 Task: Open Card Event Coordination Review in Board Social Media Advertising Analytics to Workspace Health and Safety and add a team member Softage.2@softage.net, a label Orange, a checklist Cybersecurity, an attachment from your computer, a color Orange and finally, add a card description 'Plan and execute company team-building retreat with a focus on personal growth and self-awareness' and a comment 'We should approach this task with a sense of humility and a willingness to seek feedback and guidance from others.'. Add a start date 'Jan 02, 1900' with a due date 'Jan 02, 1900'
Action: Mouse moved to (209, 147)
Screenshot: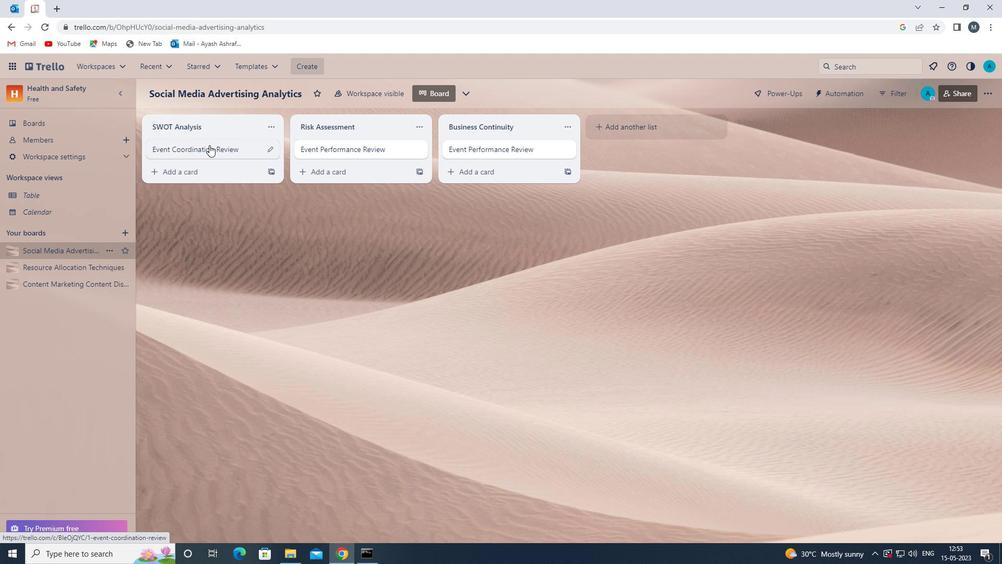 
Action: Mouse pressed left at (209, 147)
Screenshot: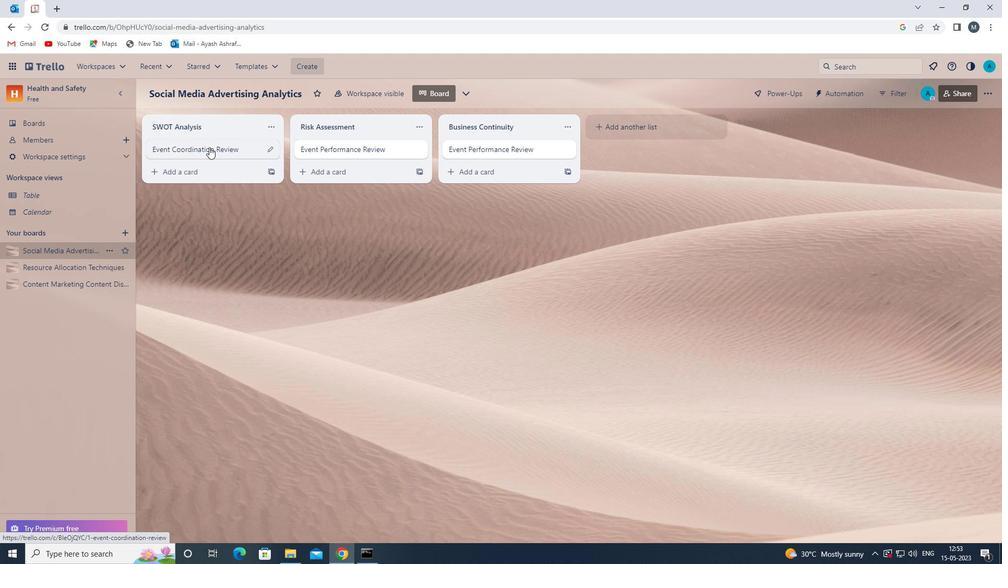 
Action: Mouse moved to (631, 170)
Screenshot: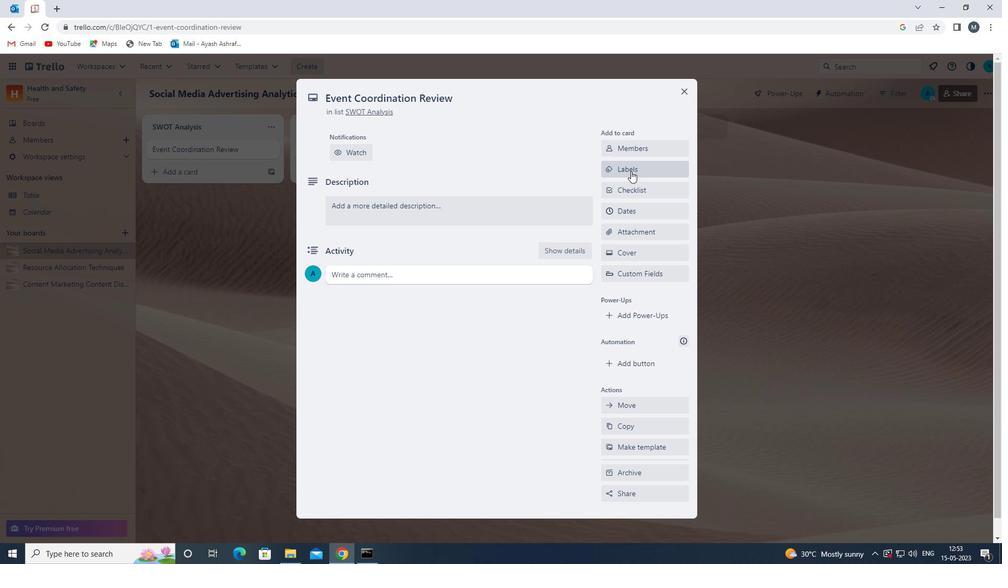 
Action: Mouse pressed left at (631, 170)
Screenshot: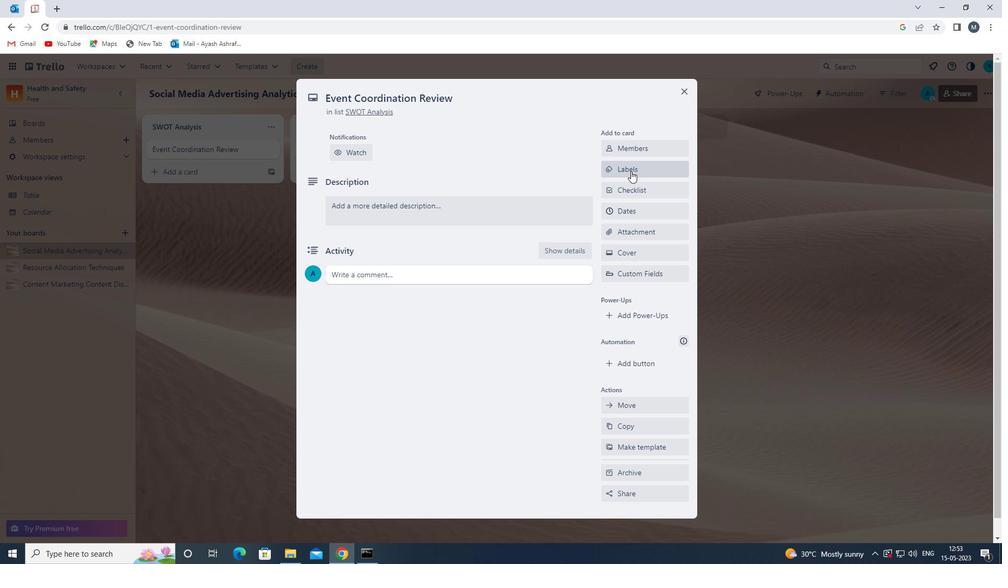
Action: Mouse moved to (749, 190)
Screenshot: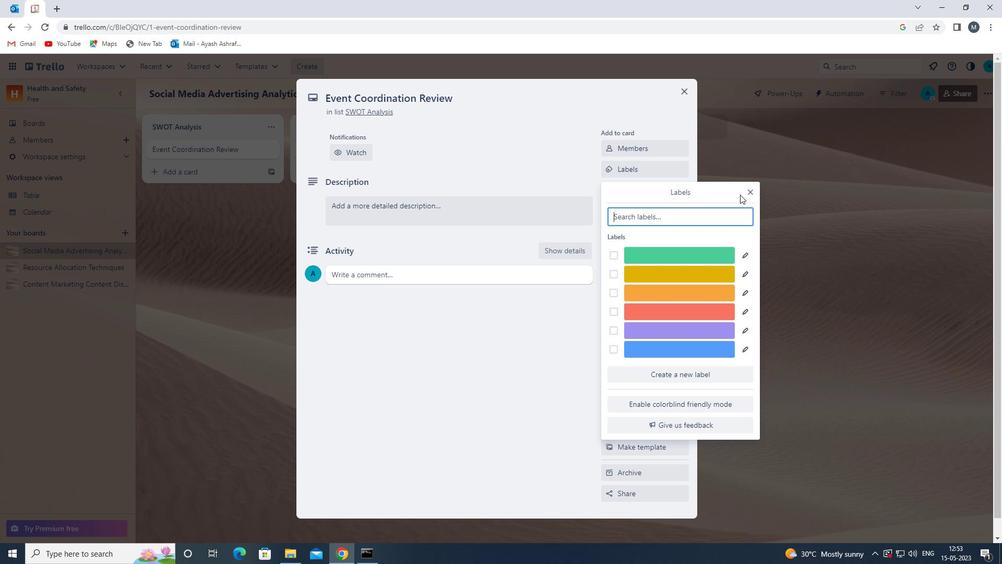 
Action: Mouse pressed left at (749, 190)
Screenshot: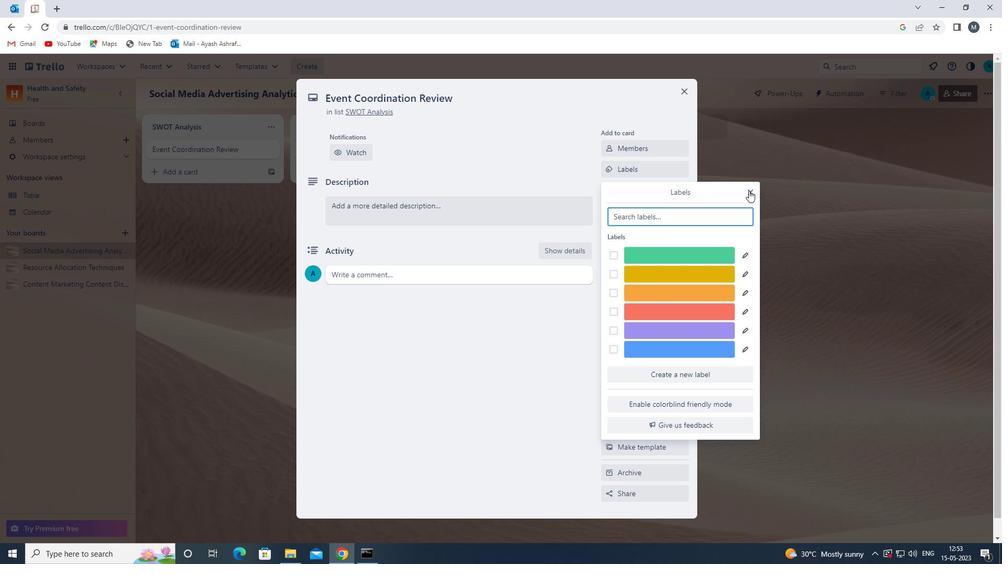 
Action: Mouse moved to (634, 147)
Screenshot: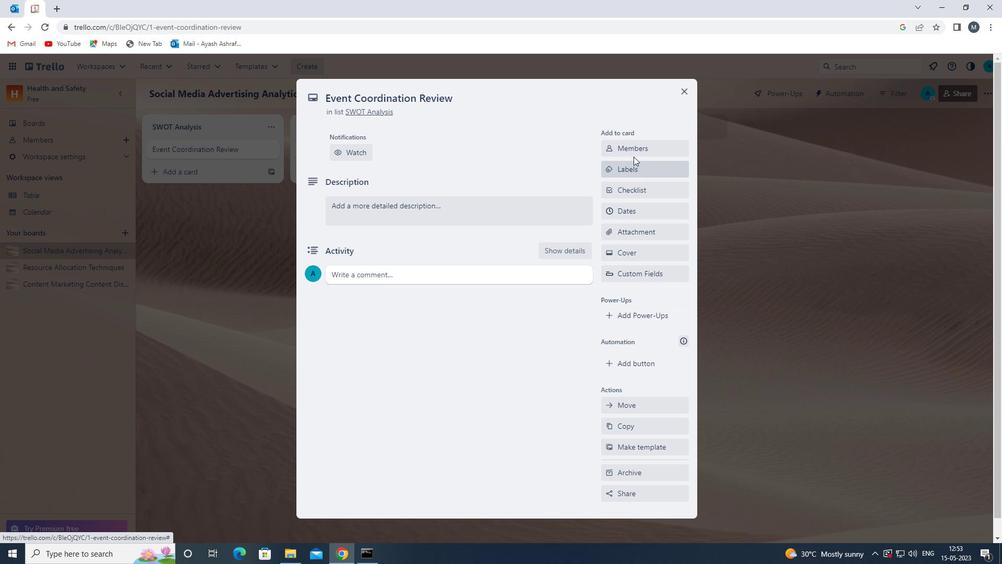 
Action: Mouse pressed left at (634, 147)
Screenshot: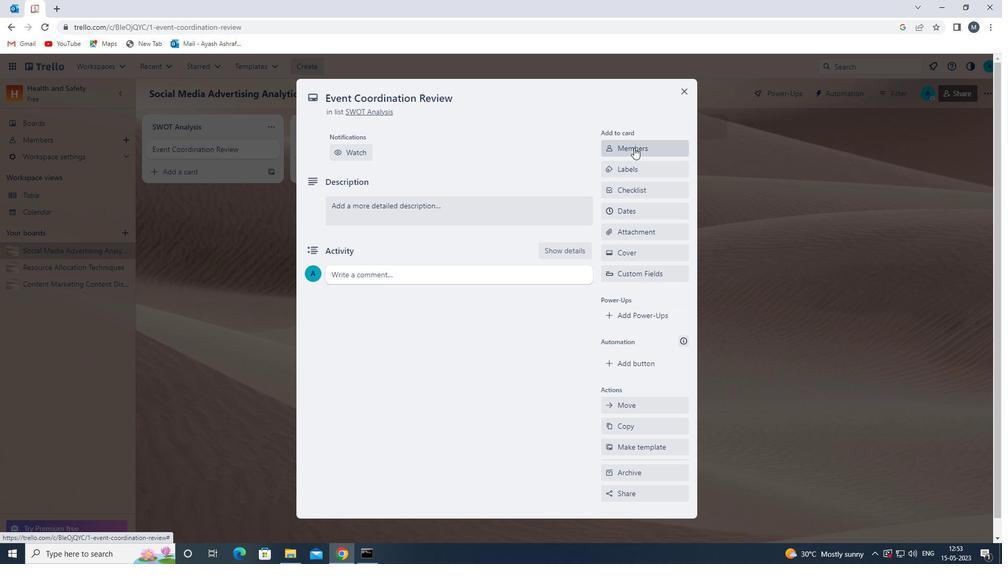 
Action: Key pressed s
Screenshot: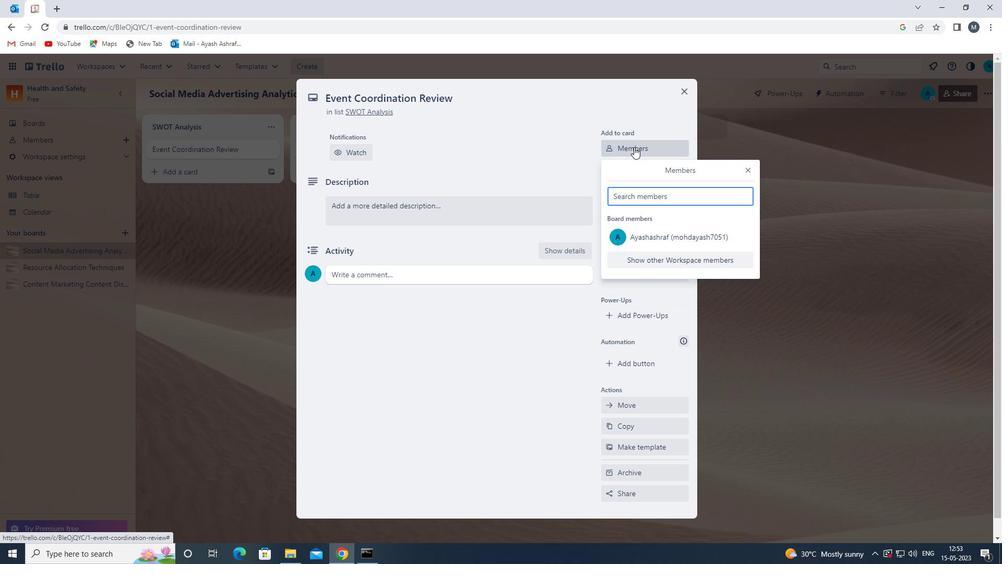 
Action: Mouse moved to (661, 315)
Screenshot: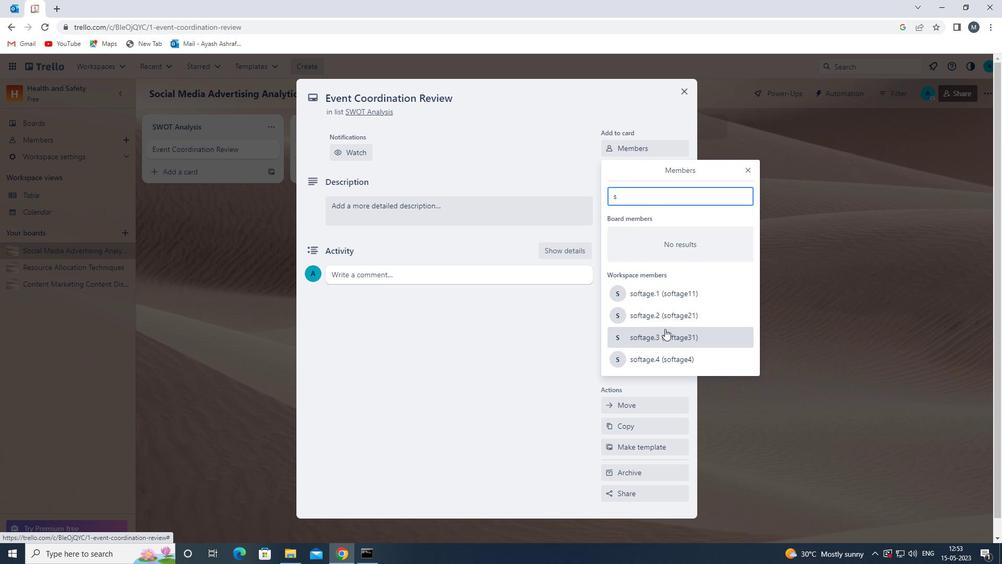 
Action: Mouse pressed left at (661, 315)
Screenshot: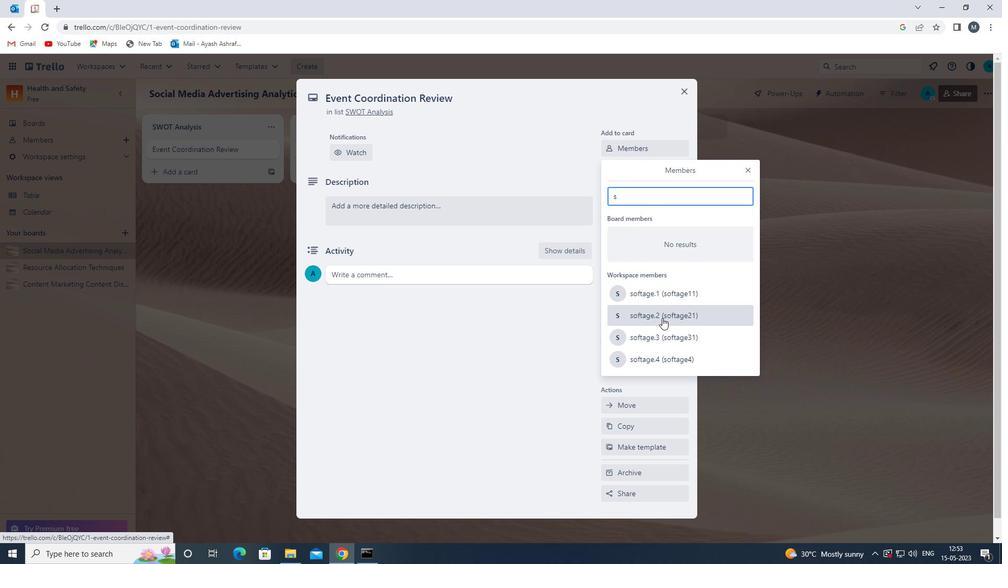 
Action: Mouse moved to (747, 170)
Screenshot: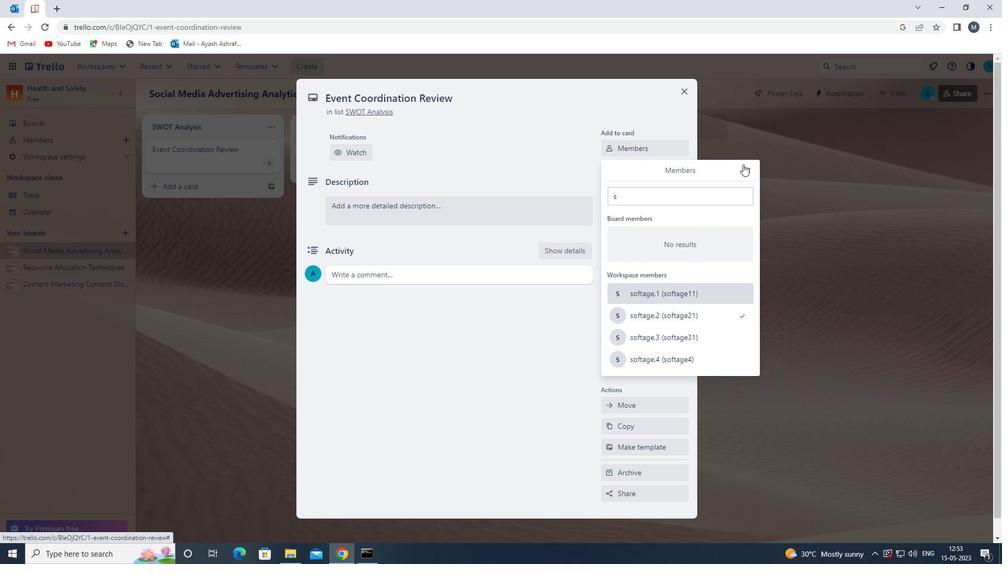 
Action: Mouse pressed left at (747, 170)
Screenshot: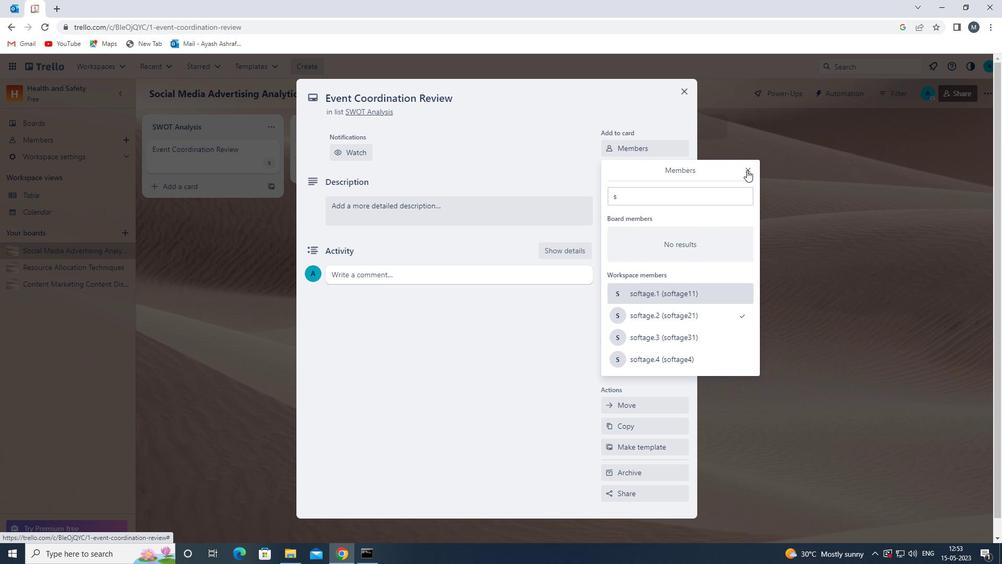 
Action: Mouse moved to (641, 202)
Screenshot: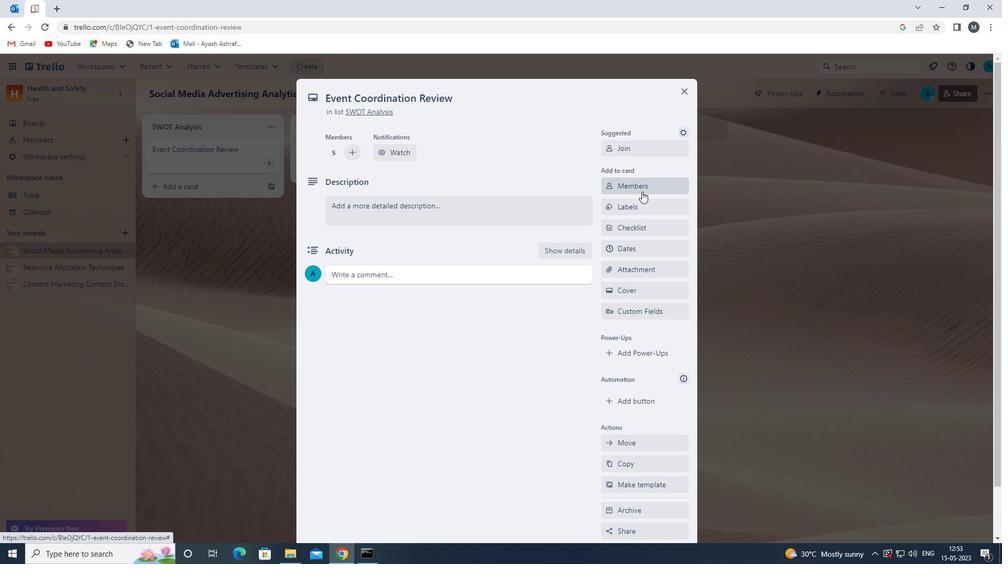 
Action: Mouse pressed left at (641, 202)
Screenshot: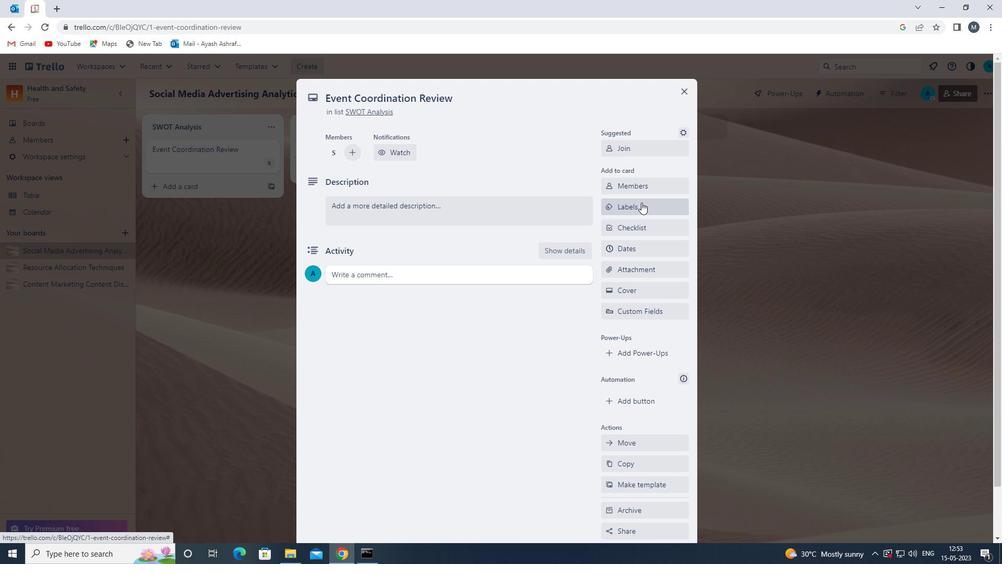 
Action: Mouse moved to (665, 330)
Screenshot: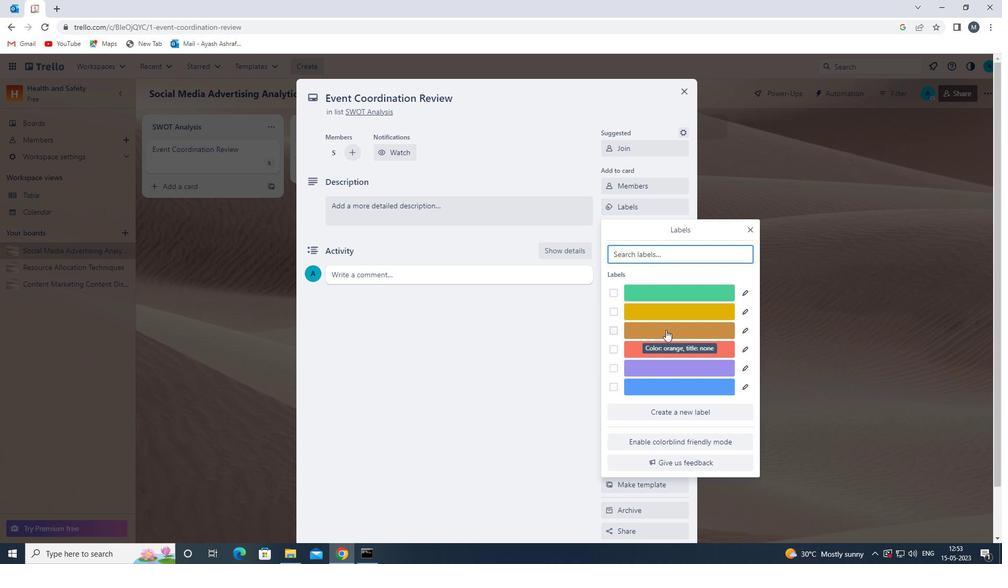 
Action: Mouse pressed left at (665, 330)
Screenshot: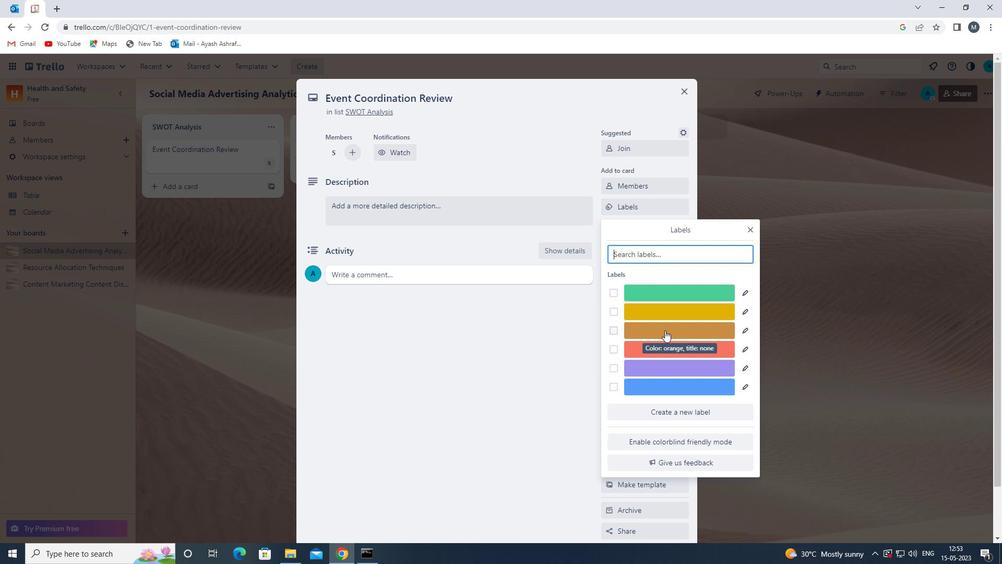 
Action: Mouse moved to (750, 230)
Screenshot: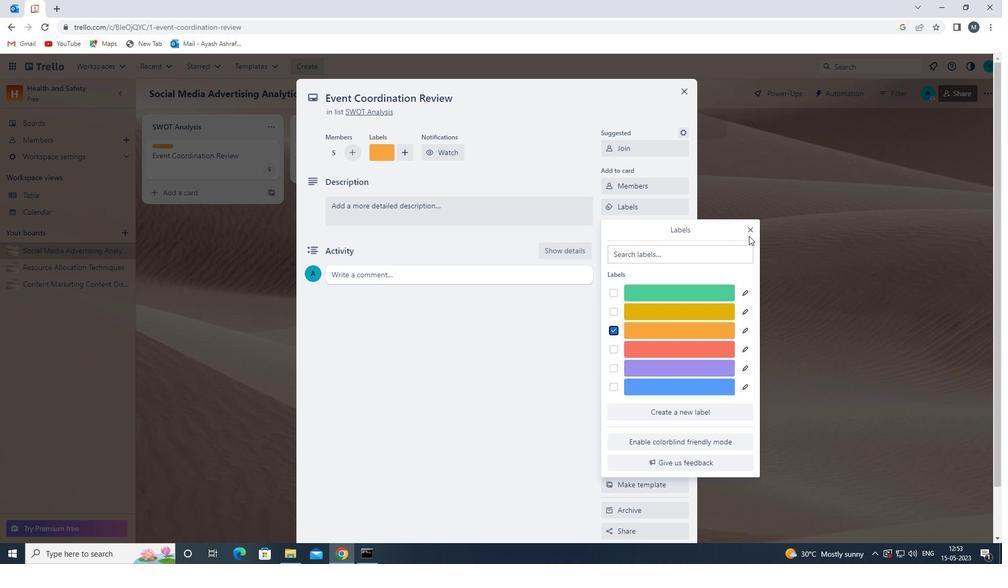 
Action: Mouse pressed left at (750, 230)
Screenshot: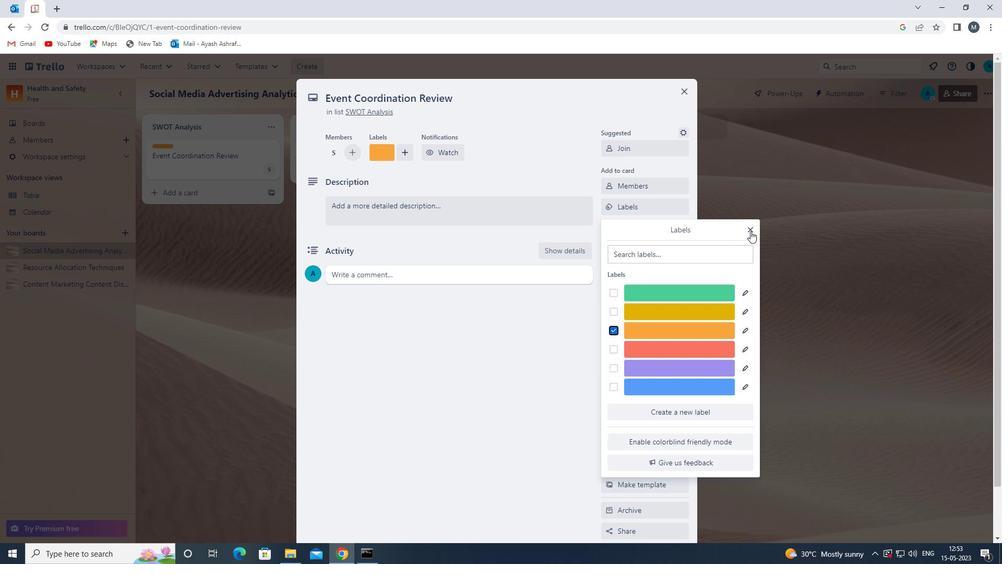 
Action: Mouse moved to (629, 229)
Screenshot: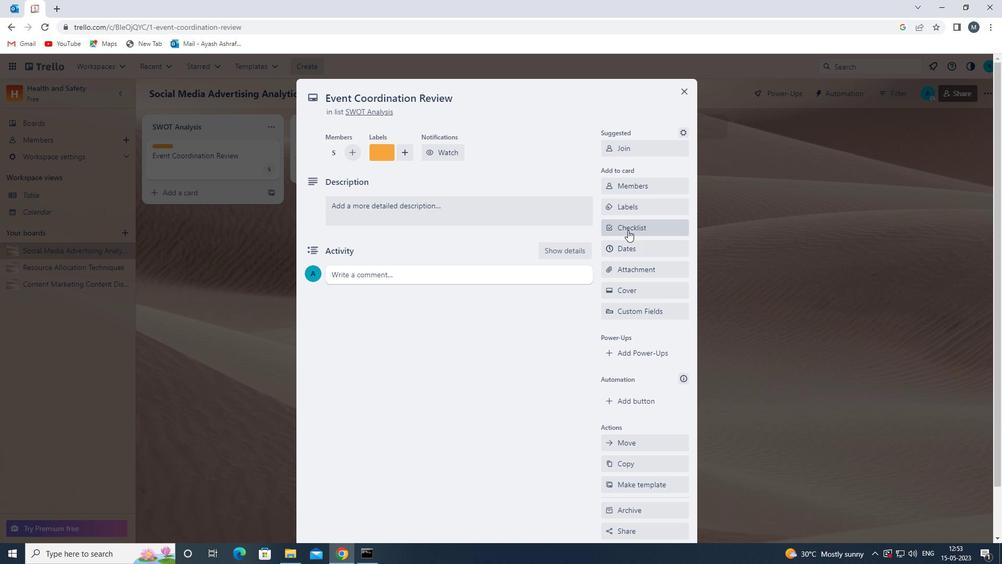 
Action: Mouse pressed left at (629, 229)
Screenshot: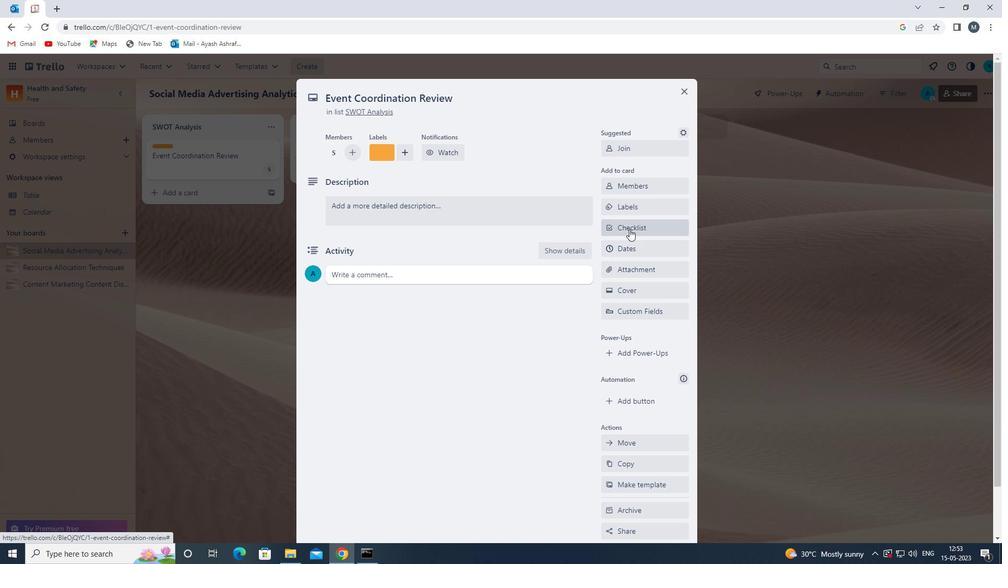 
Action: Mouse moved to (630, 229)
Screenshot: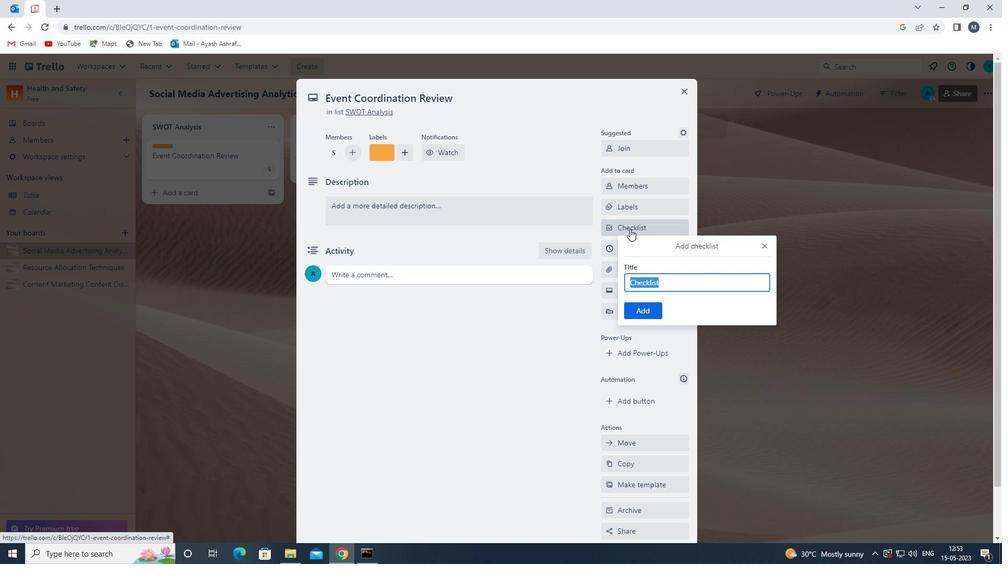 
Action: Key pressed <Key.shift>C
Screenshot: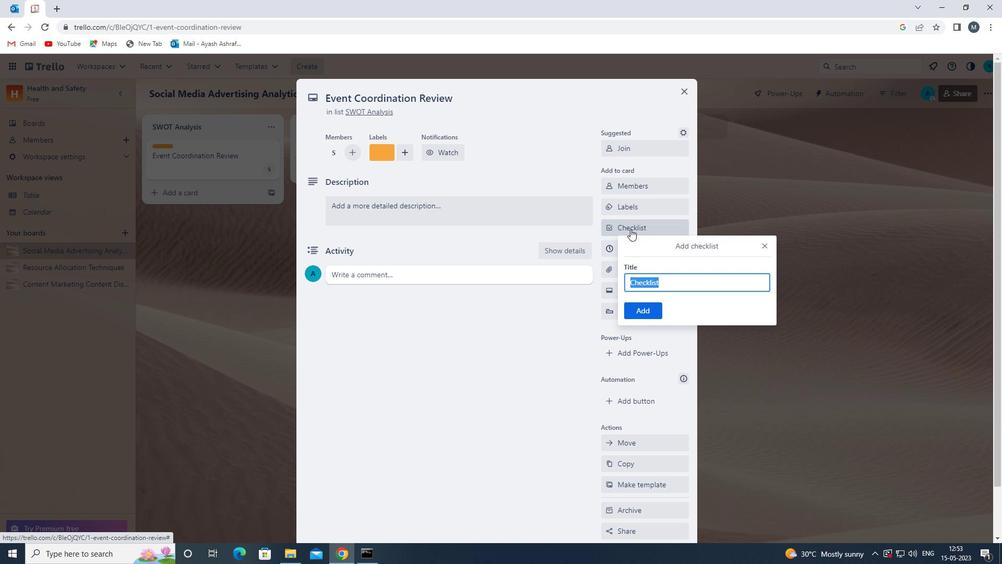 
Action: Mouse moved to (630, 228)
Screenshot: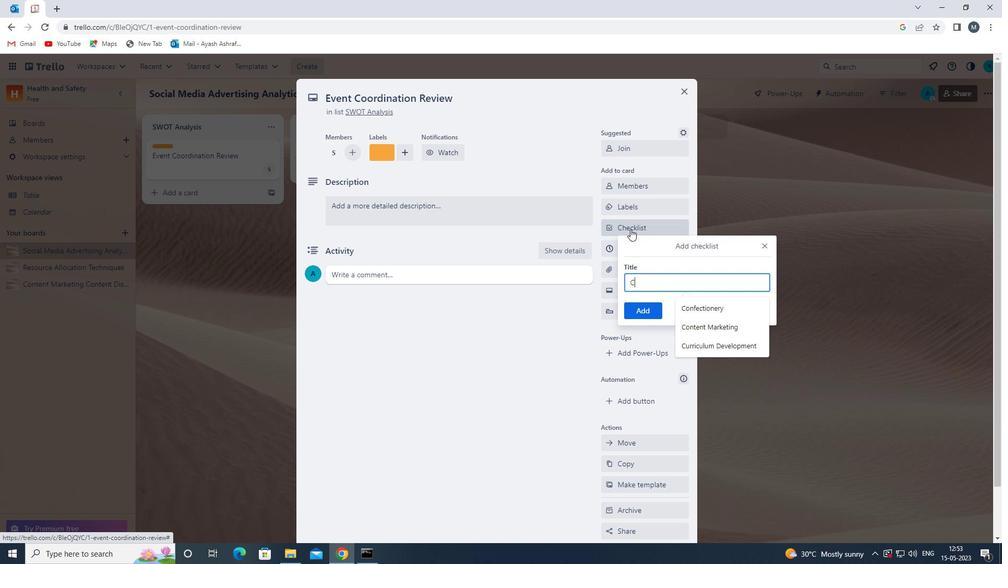 
Action: Key pressed YBERSECURITY<Key.space>
Screenshot: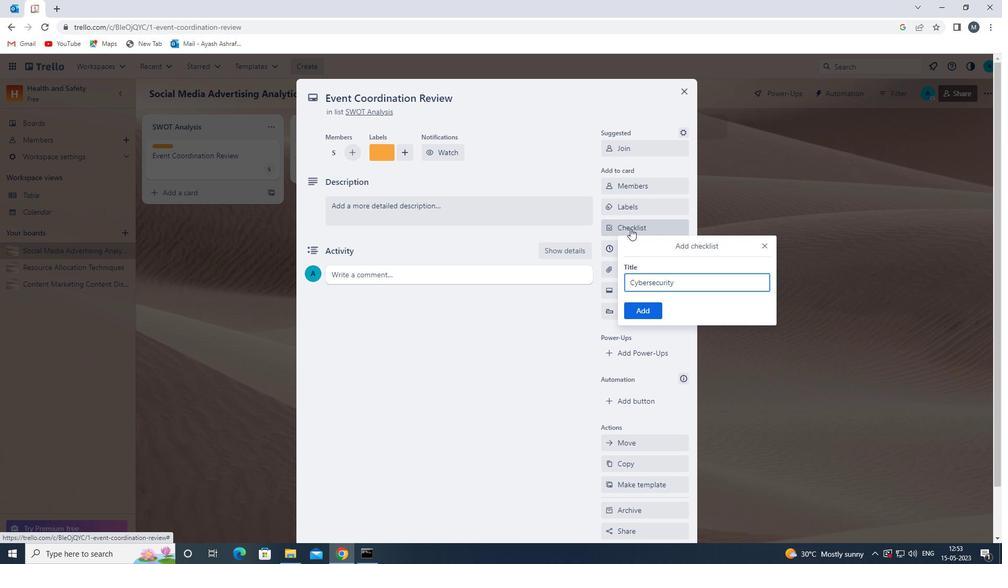 
Action: Mouse moved to (645, 313)
Screenshot: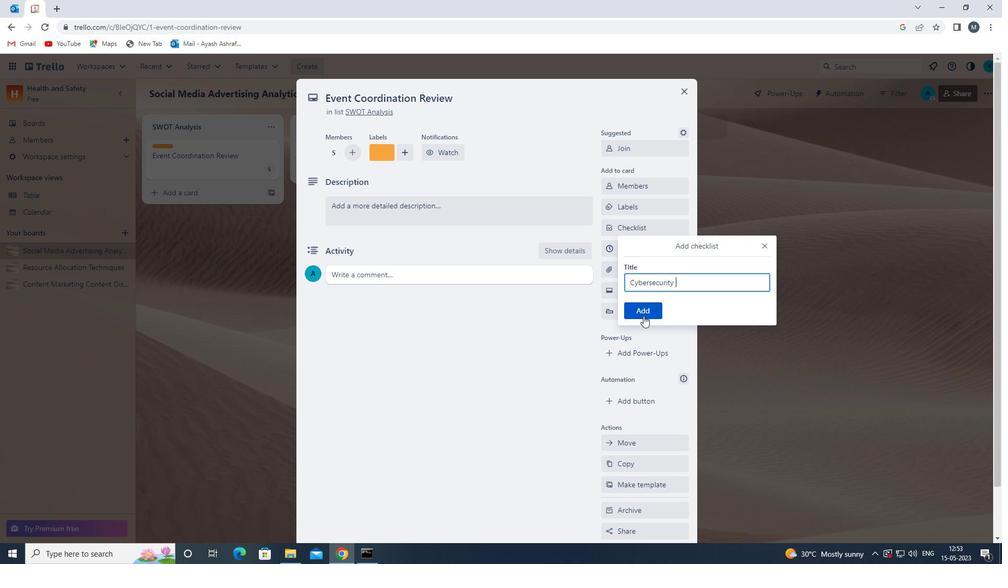 
Action: Mouse pressed left at (645, 313)
Screenshot: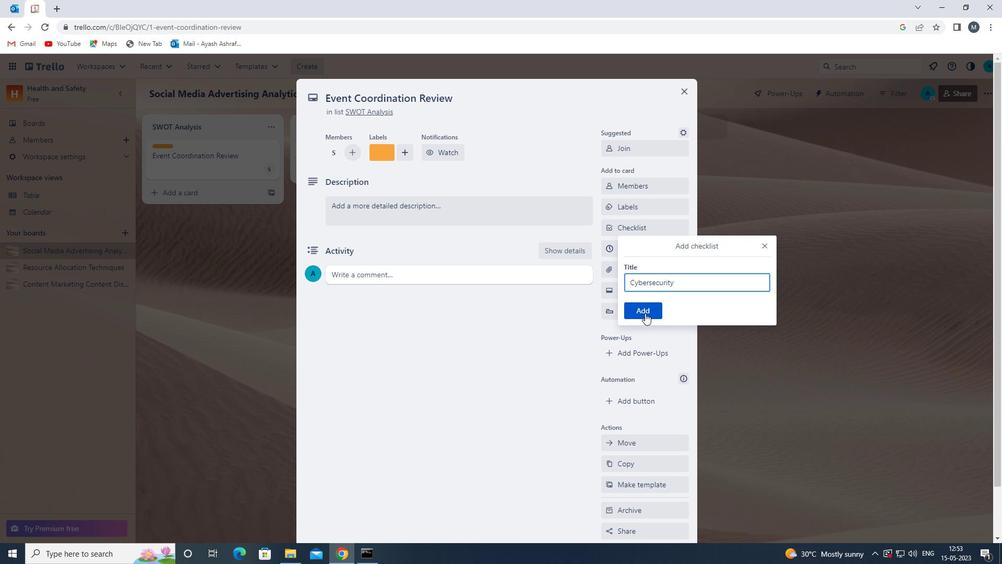 
Action: Mouse moved to (632, 272)
Screenshot: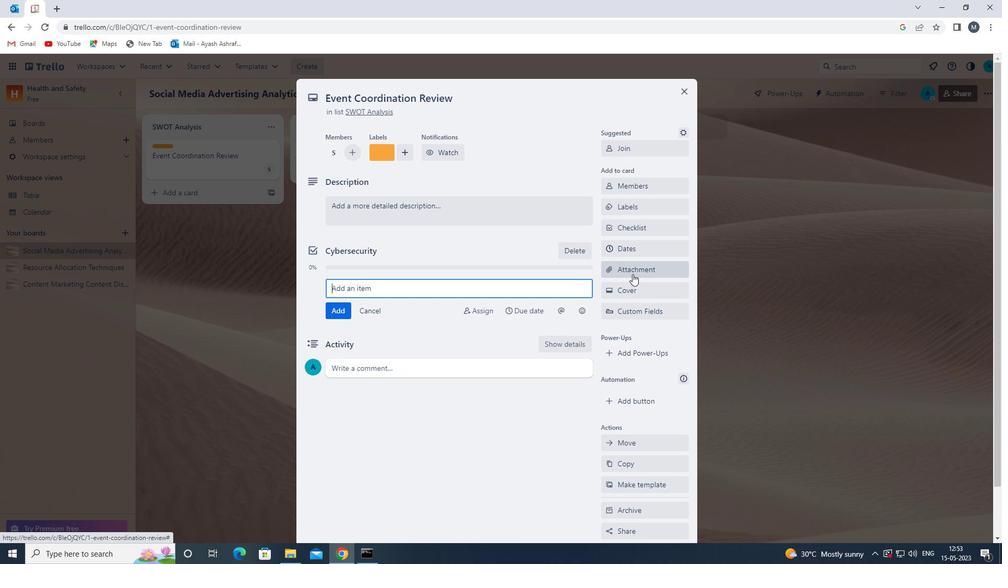 
Action: Mouse pressed left at (632, 272)
Screenshot: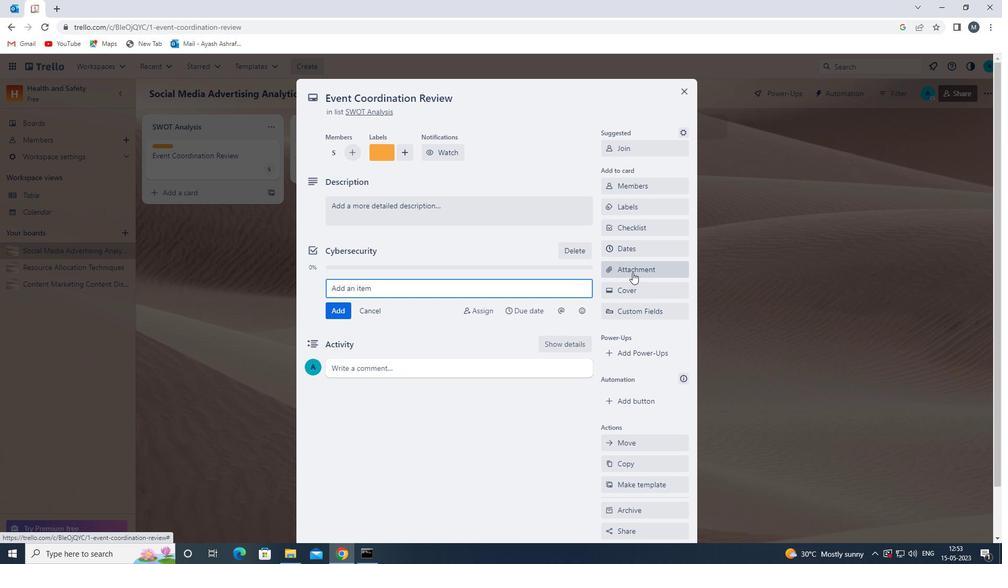 
Action: Mouse moved to (636, 316)
Screenshot: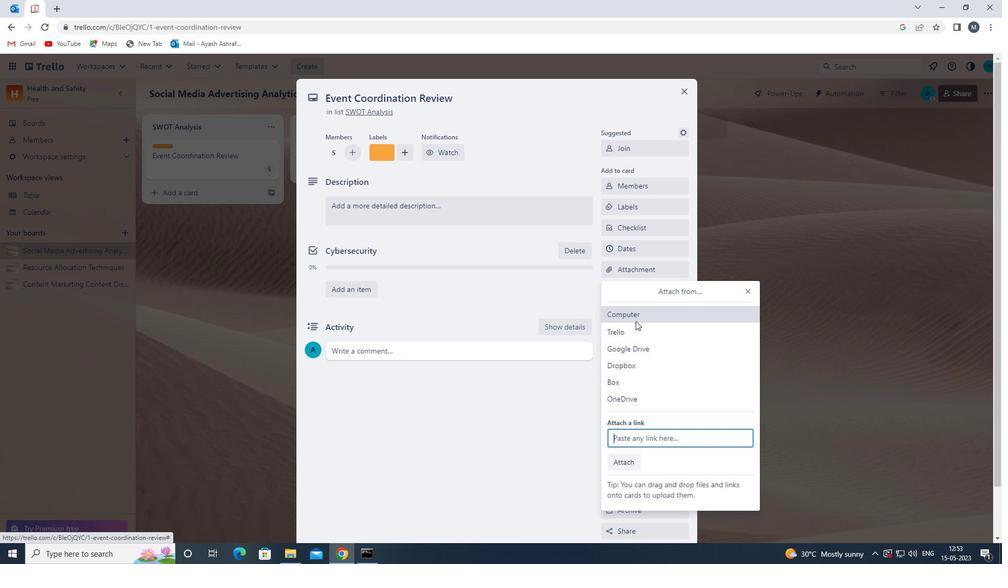 
Action: Mouse pressed left at (636, 316)
Screenshot: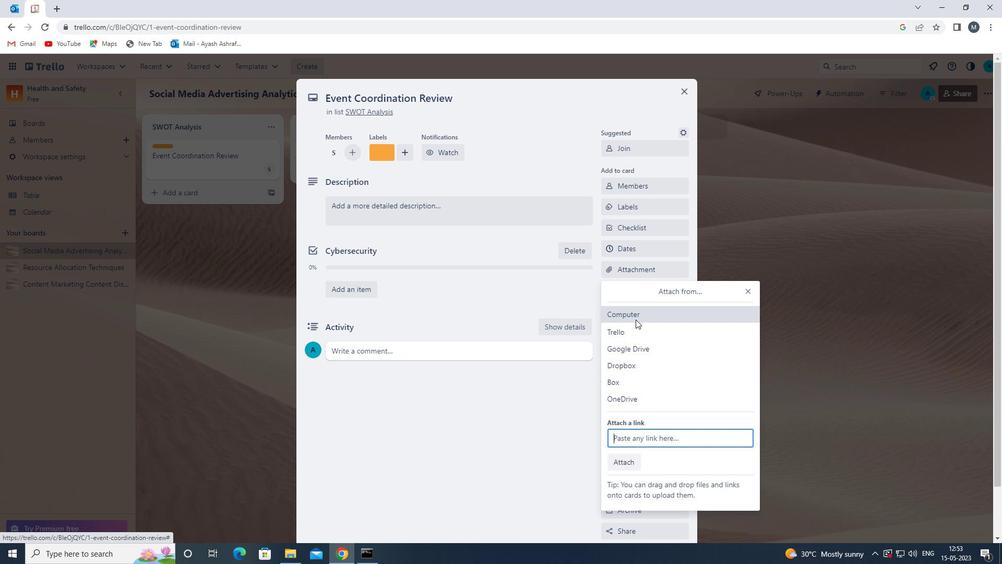 
Action: Mouse moved to (328, 177)
Screenshot: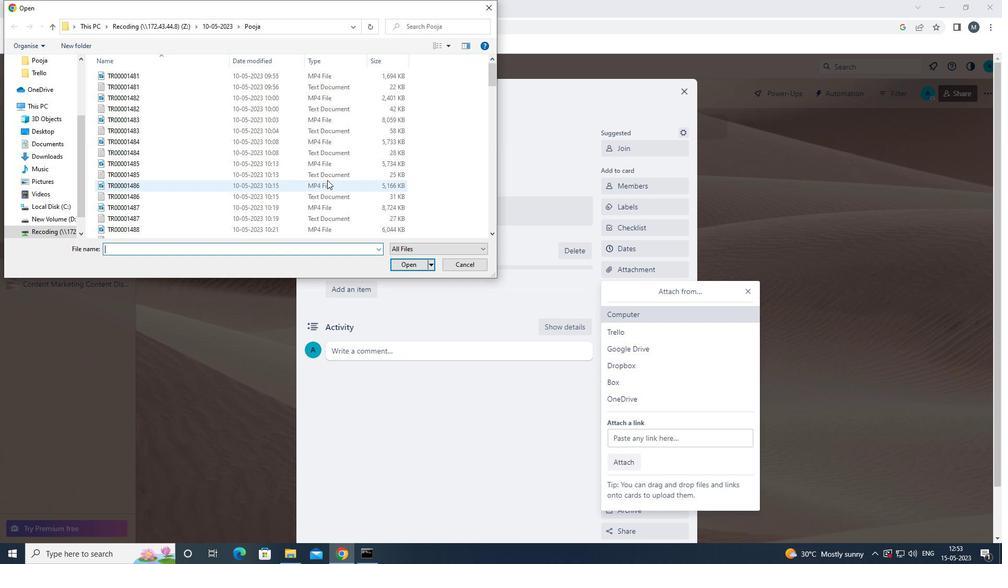 
Action: Mouse pressed left at (328, 177)
Screenshot: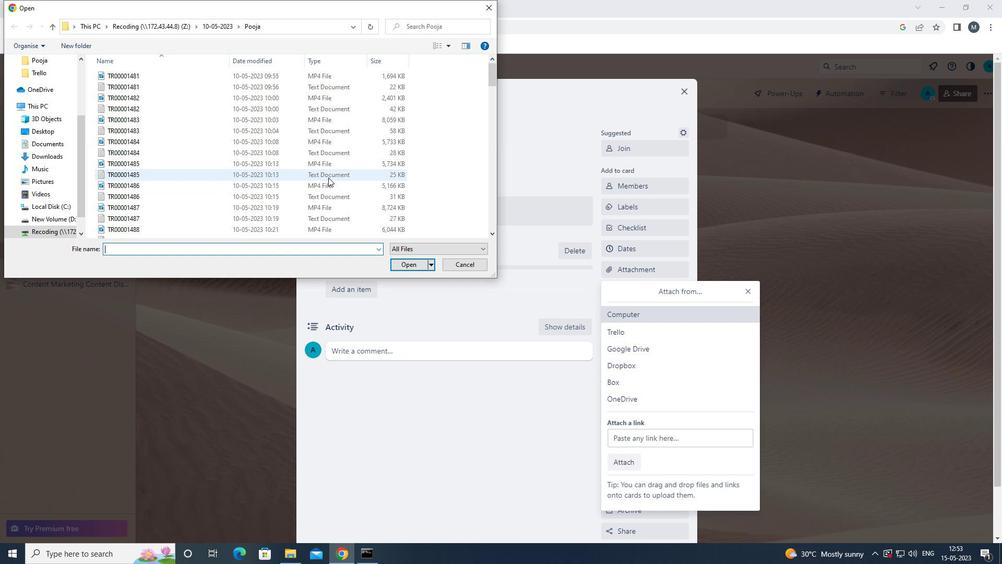 
Action: Mouse moved to (396, 266)
Screenshot: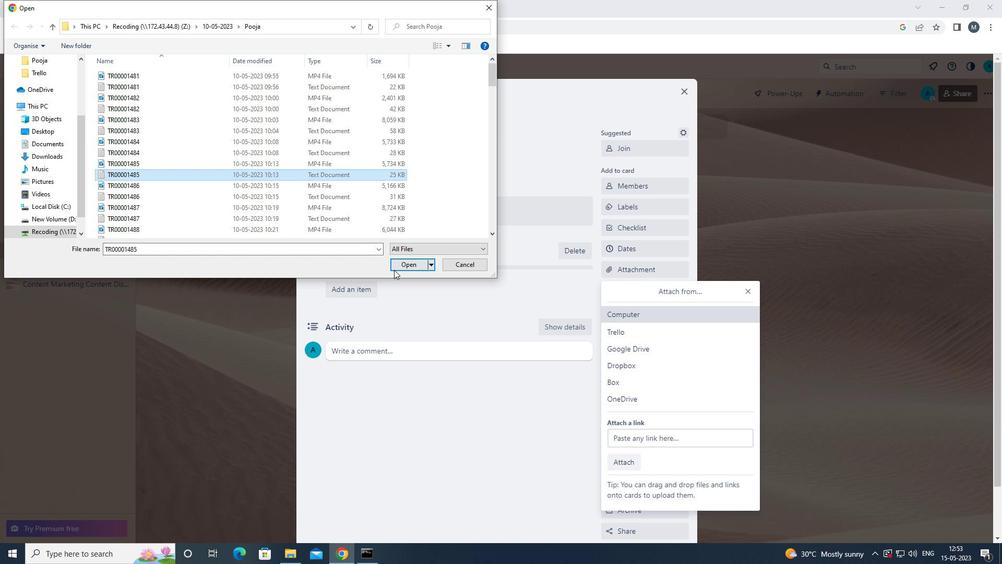 
Action: Mouse pressed left at (396, 266)
Screenshot: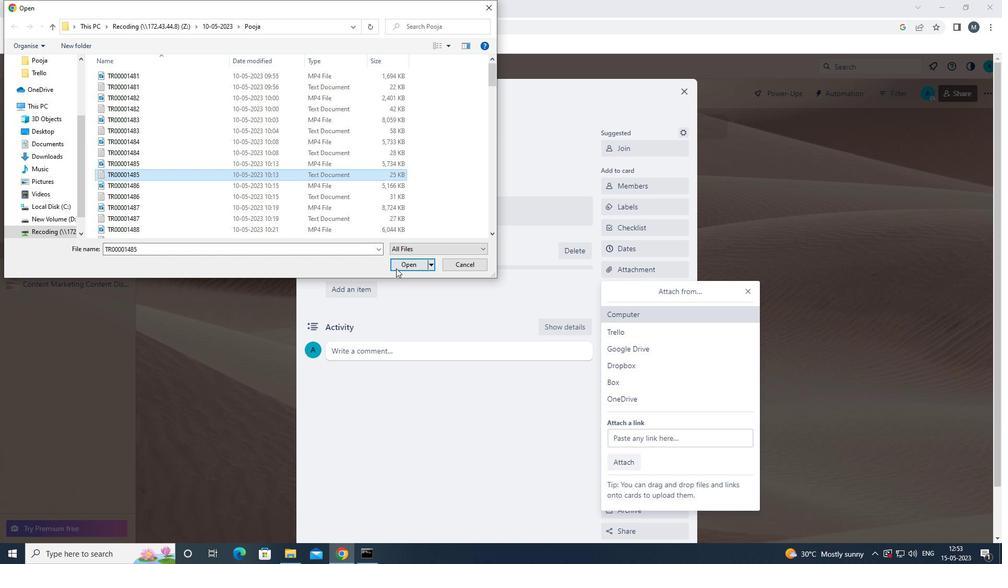 
Action: Mouse moved to (632, 293)
Screenshot: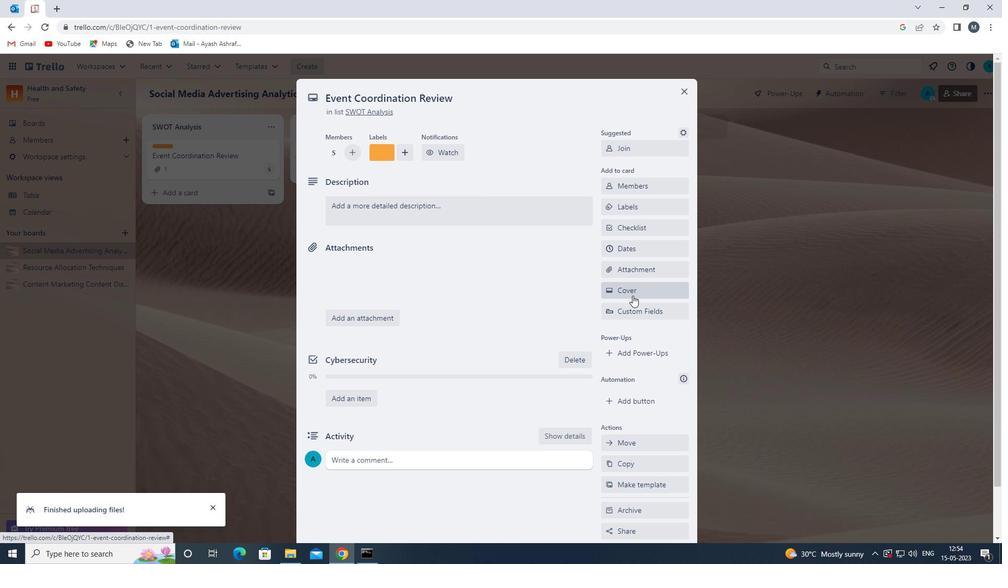 
Action: Mouse pressed left at (632, 293)
Screenshot: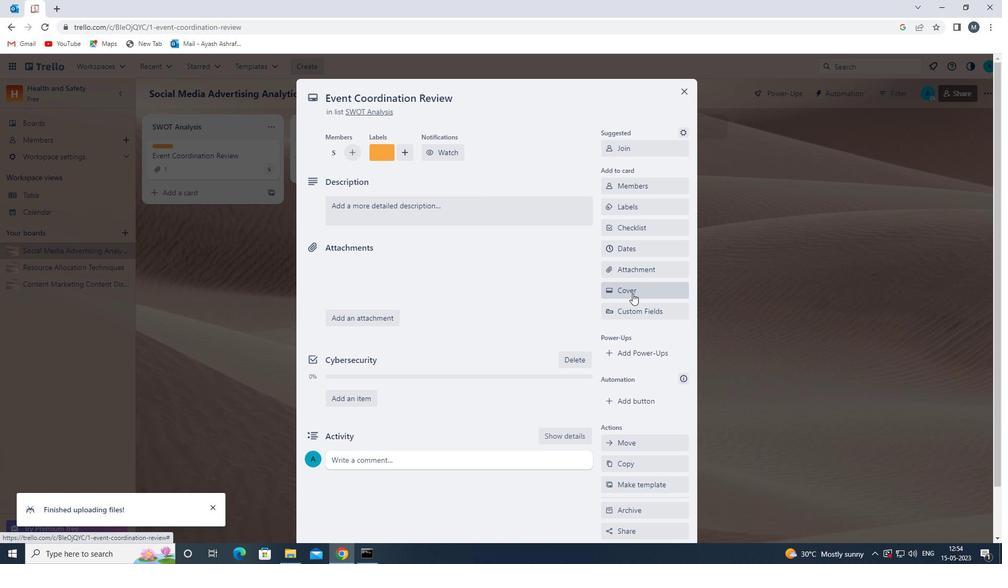
Action: Mouse moved to (676, 336)
Screenshot: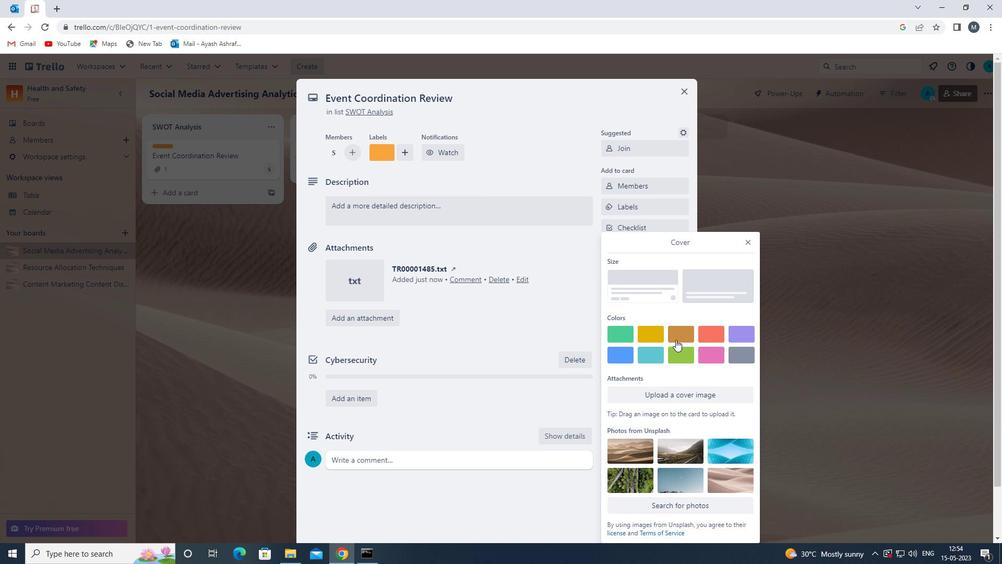 
Action: Mouse pressed left at (676, 336)
Screenshot: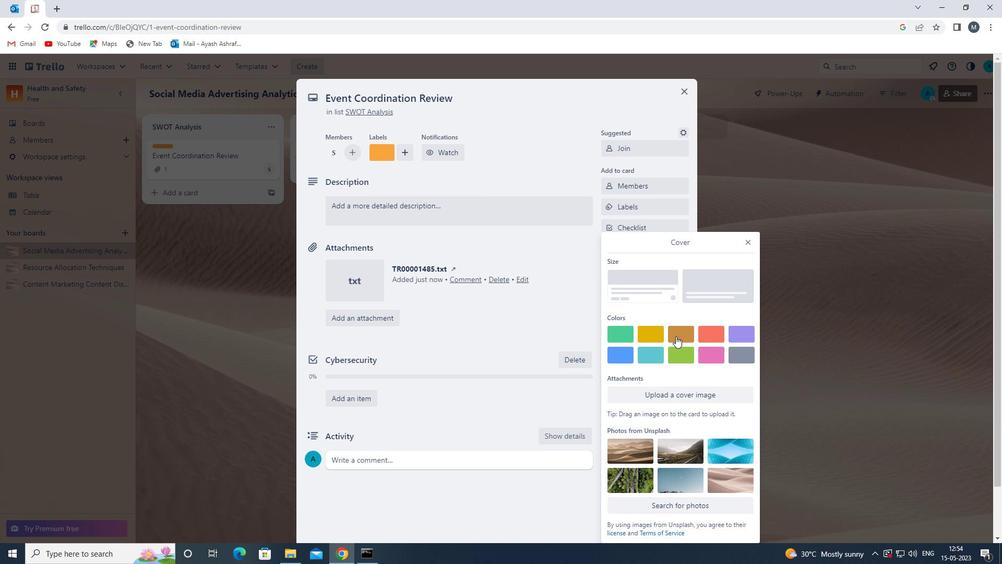 
Action: Mouse moved to (745, 223)
Screenshot: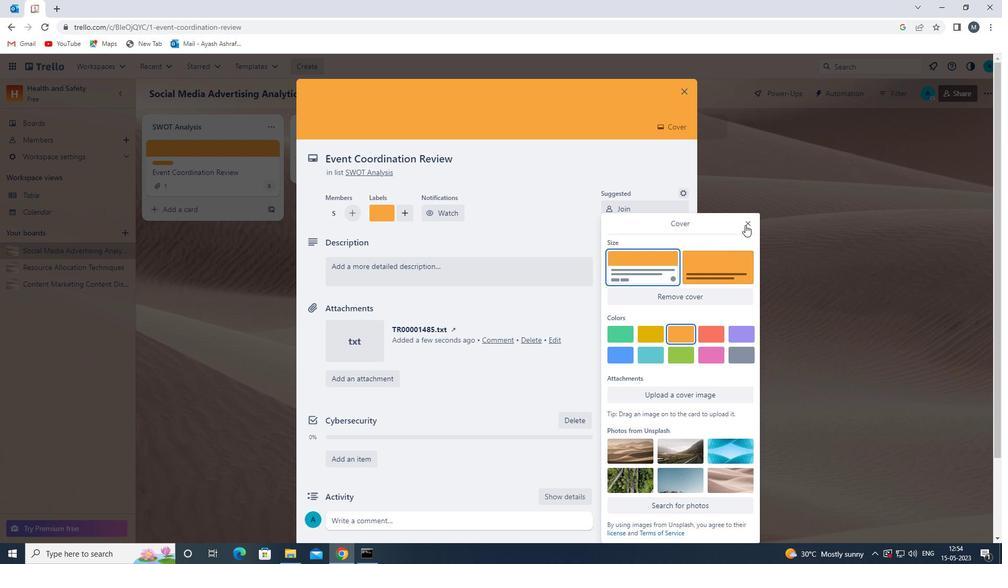 
Action: Mouse pressed left at (745, 223)
Screenshot: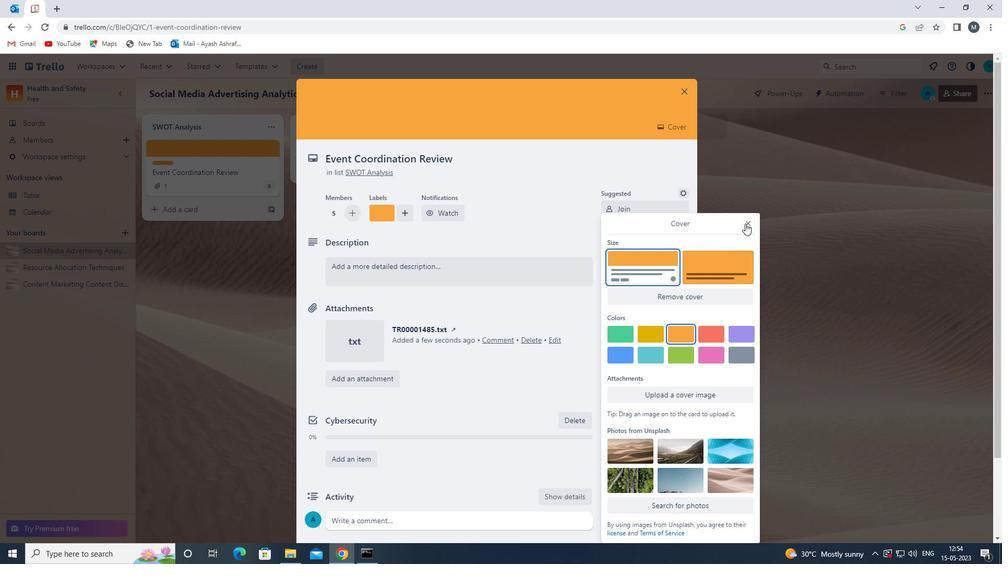 
Action: Mouse moved to (350, 267)
Screenshot: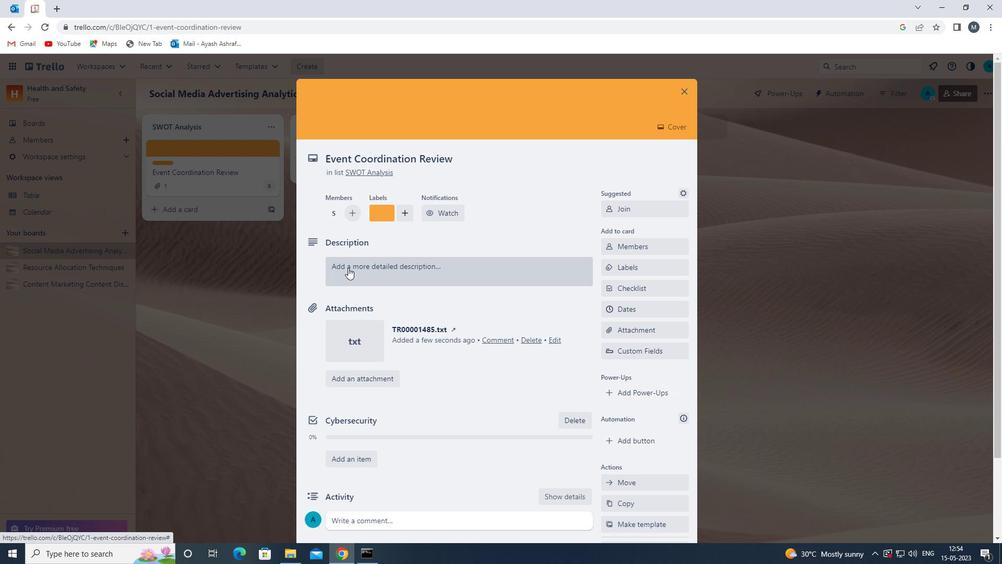 
Action: Mouse pressed left at (350, 267)
Screenshot: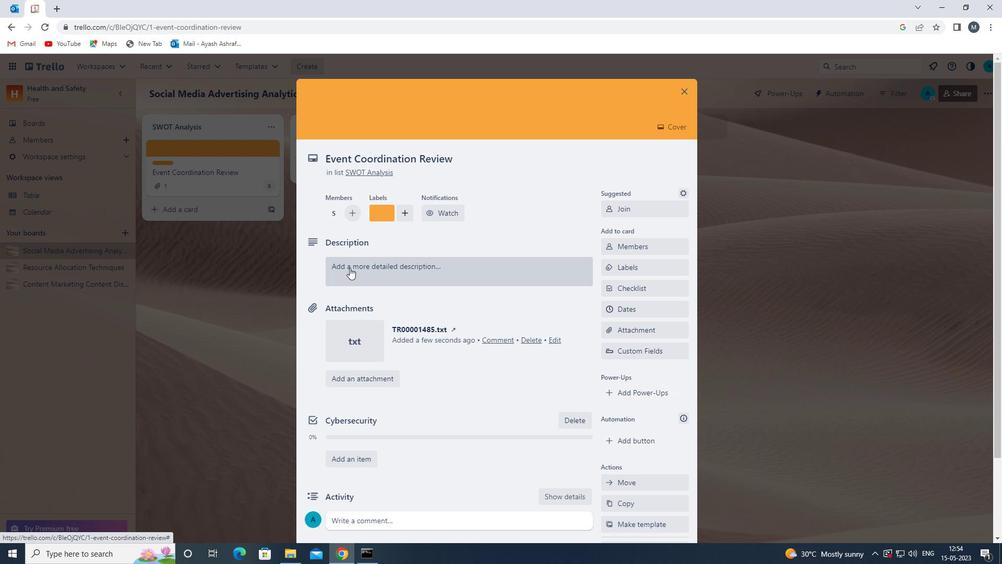 
Action: Mouse moved to (355, 300)
Screenshot: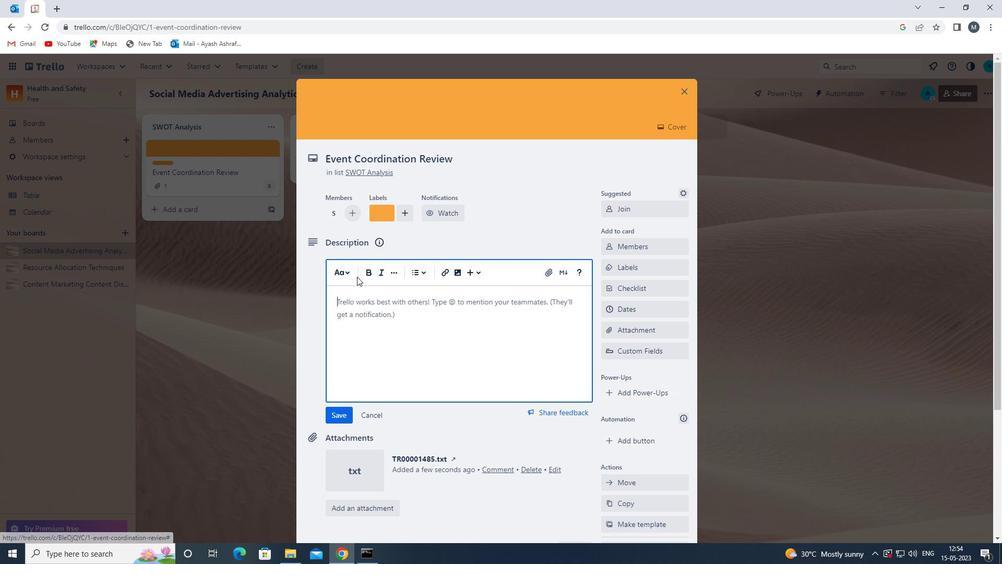 
Action: Mouse pressed left at (355, 300)
Screenshot: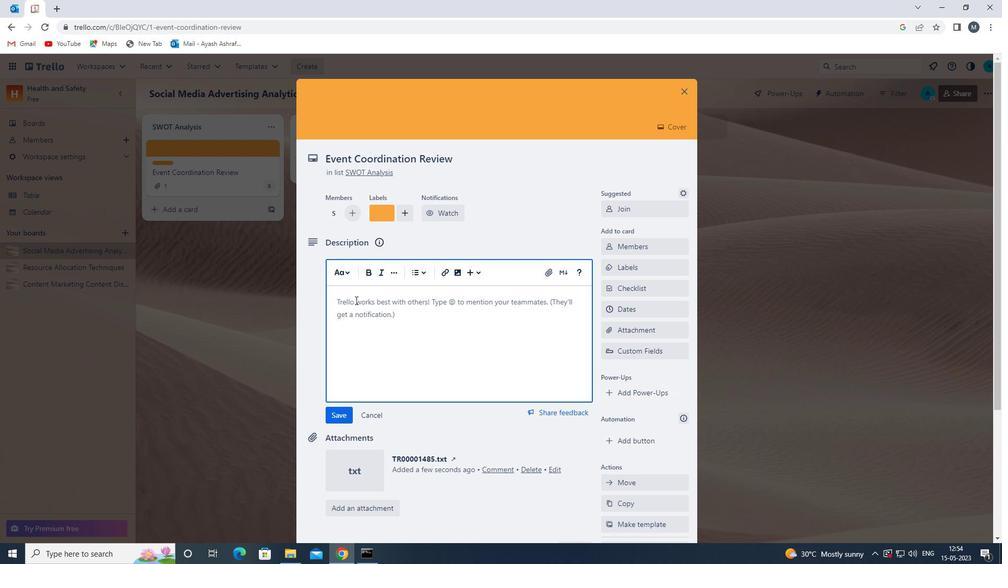 
Action: Mouse moved to (355, 300)
Screenshot: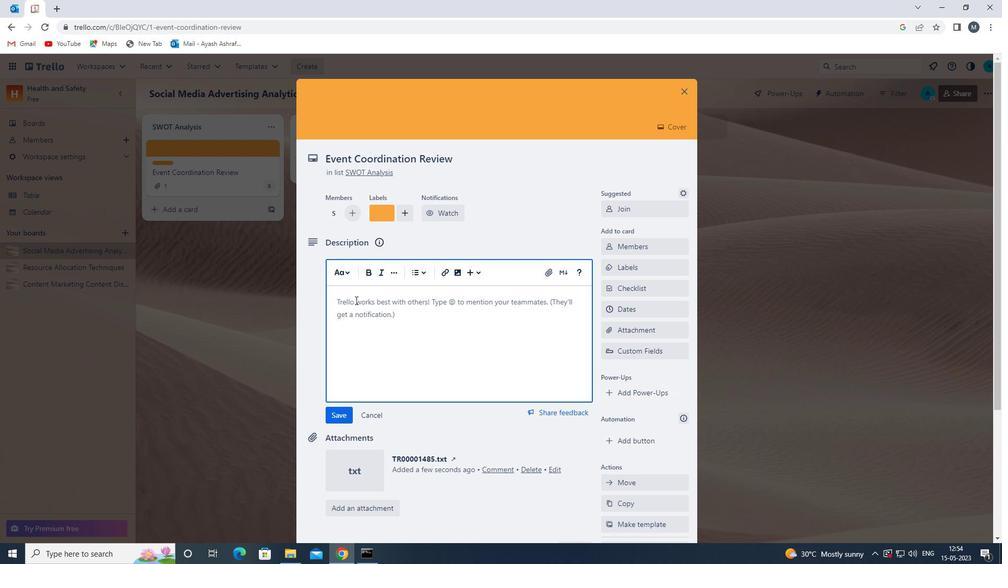 
Action: Key pressed <Key.shift>PLAN<Key.space>AND<Key.space>EXECUTE<Key.space>COMPANY<Key.space>TEAM-BUILDING<Key.space>RETREAT<Key.space>WITH<Key.space>A<Key.space>FOCUS<Key.space>ON<Key.space>PERSONAL<Key.space>GROWTH<Key.space>AND<Key.space>SELF-AWARENESS
Screenshot: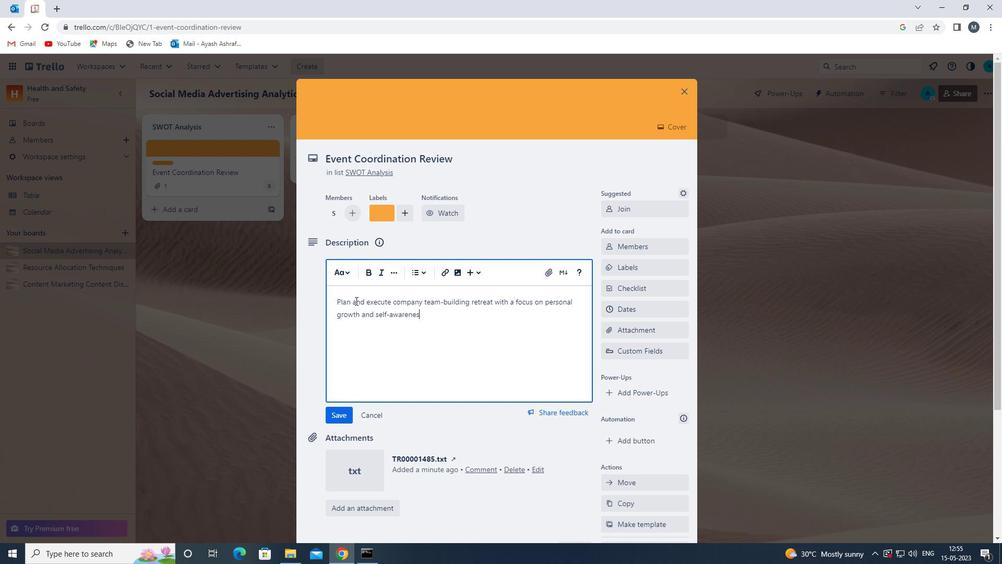 
Action: Mouse moved to (337, 414)
Screenshot: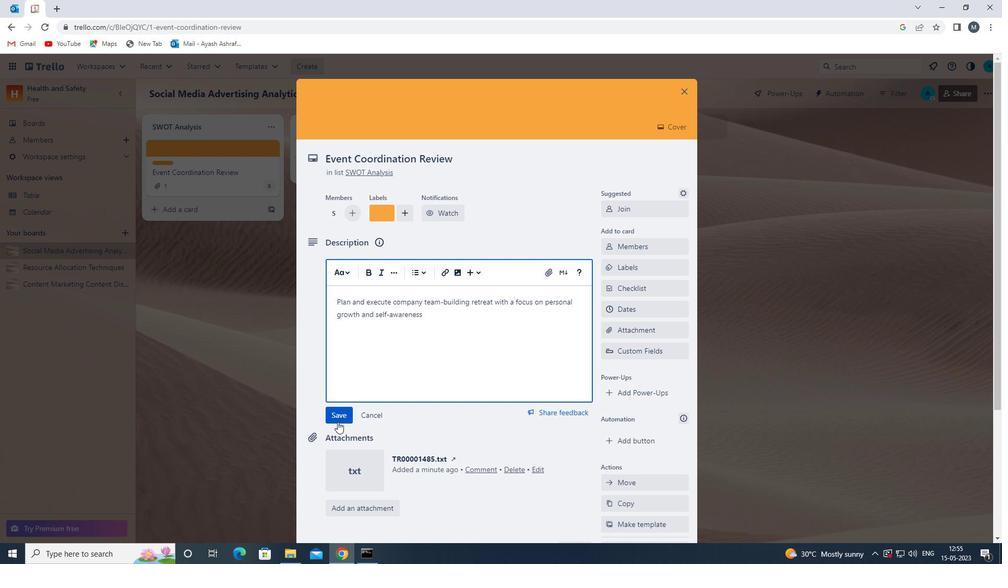 
Action: Mouse pressed left at (337, 414)
Screenshot: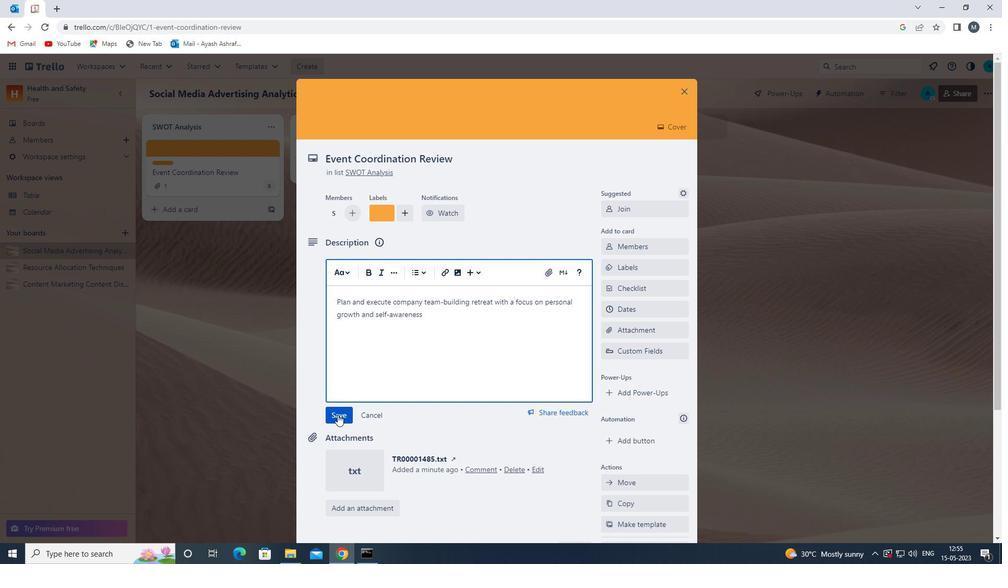 
Action: Mouse moved to (387, 386)
Screenshot: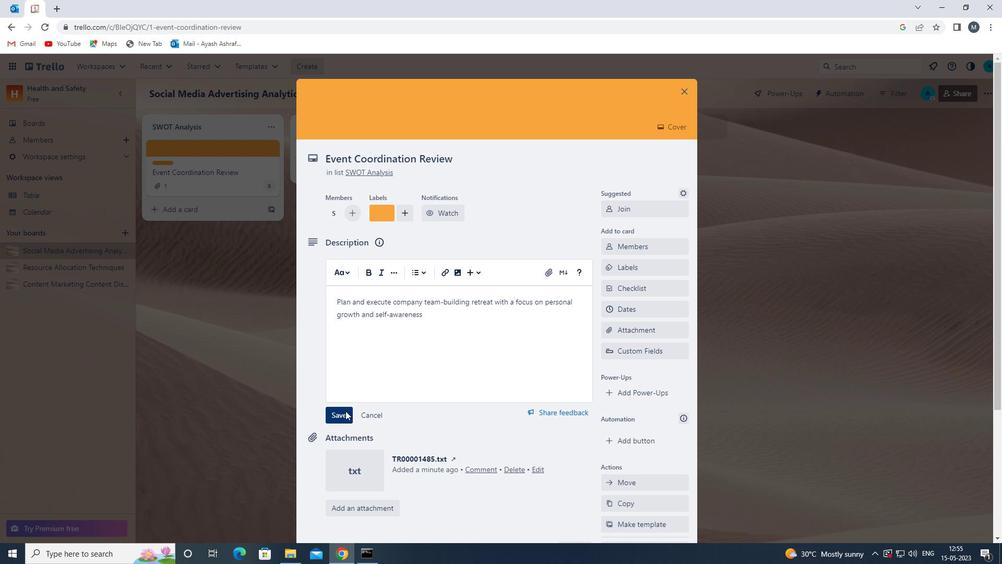 
Action: Mouse scrolled (387, 386) with delta (0, 0)
Screenshot: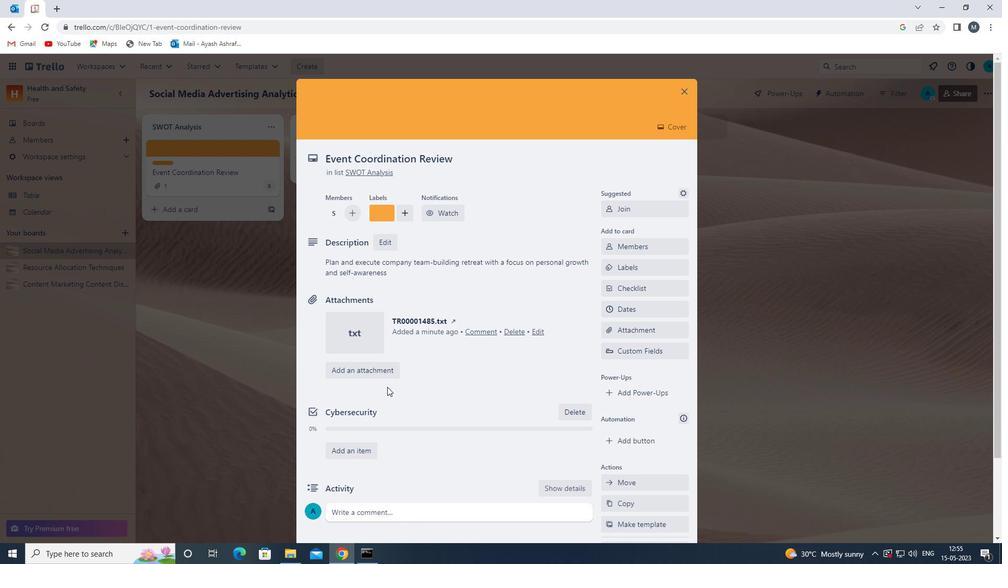 
Action: Mouse scrolled (387, 386) with delta (0, 0)
Screenshot: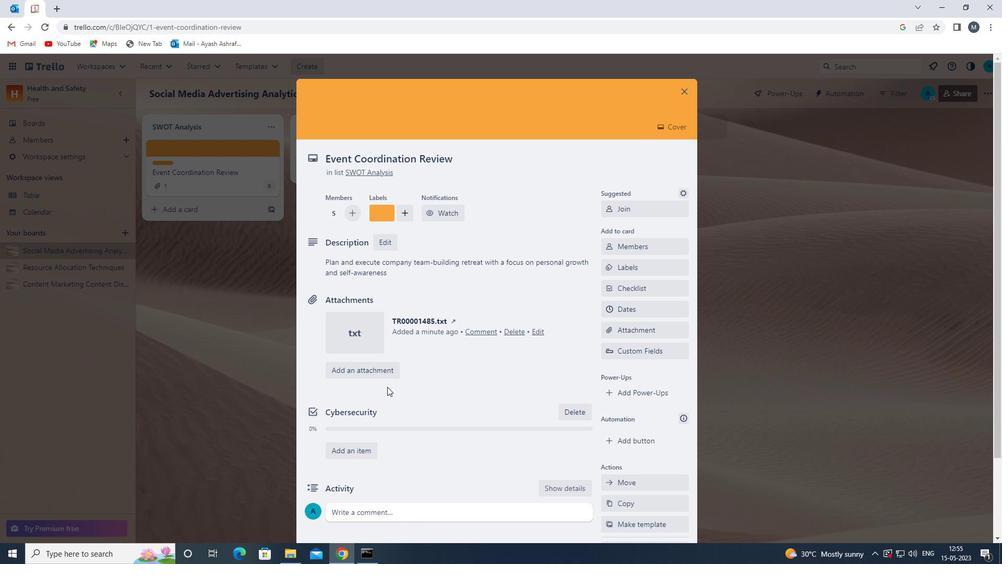
Action: Mouse moved to (376, 418)
Screenshot: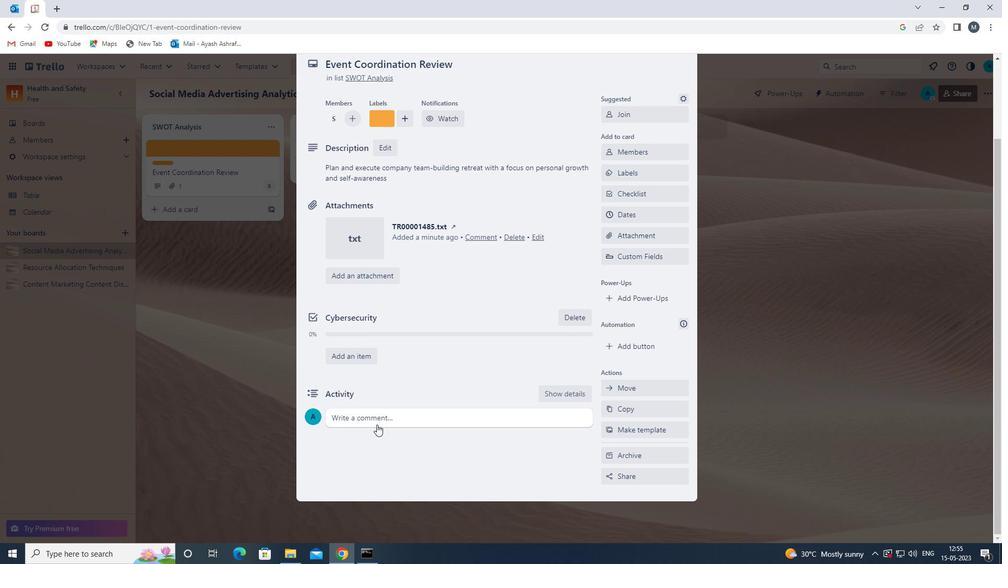 
Action: Mouse pressed left at (376, 418)
Screenshot: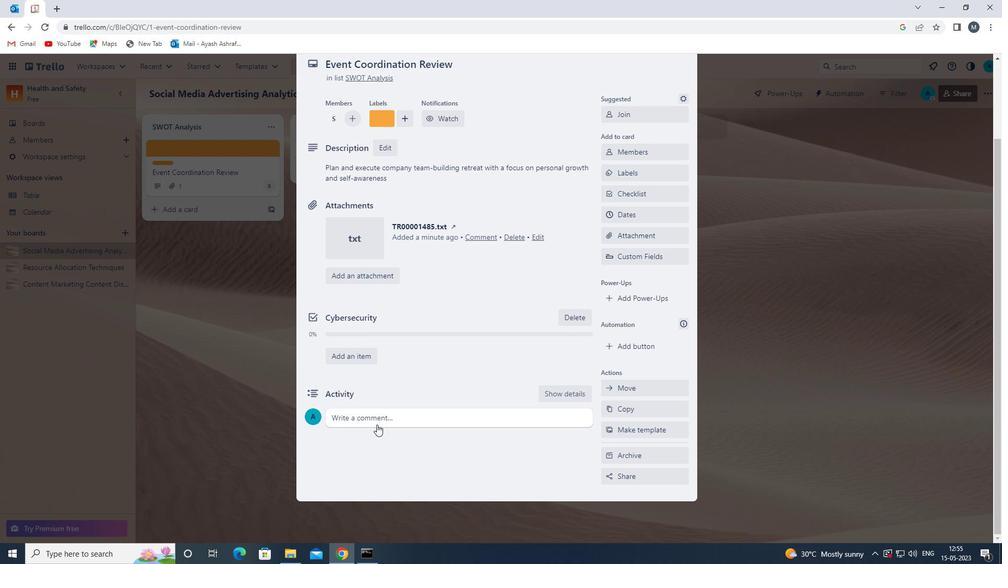 
Action: Mouse moved to (400, 408)
Screenshot: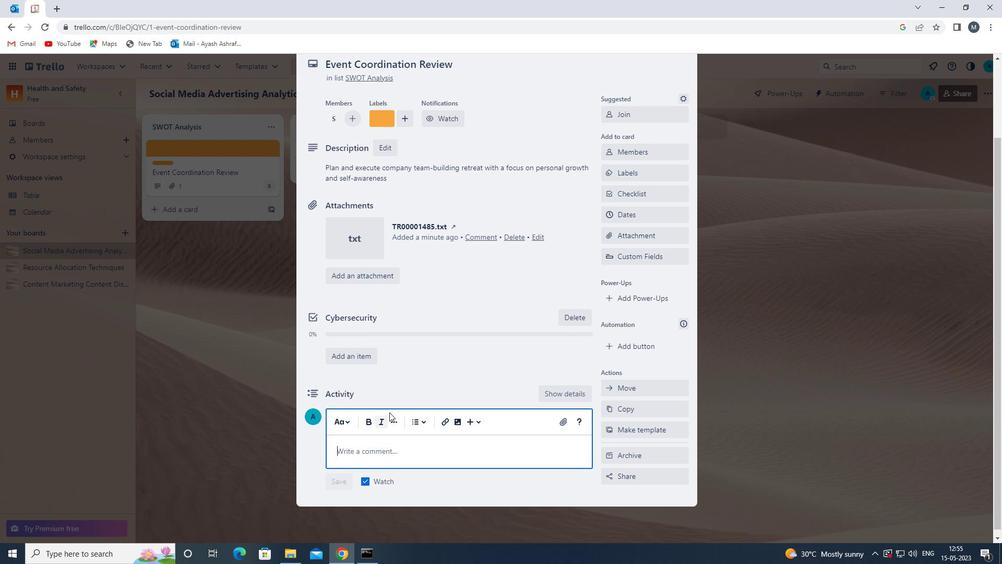 
Action: Mouse scrolled (400, 408) with delta (0, 0)
Screenshot: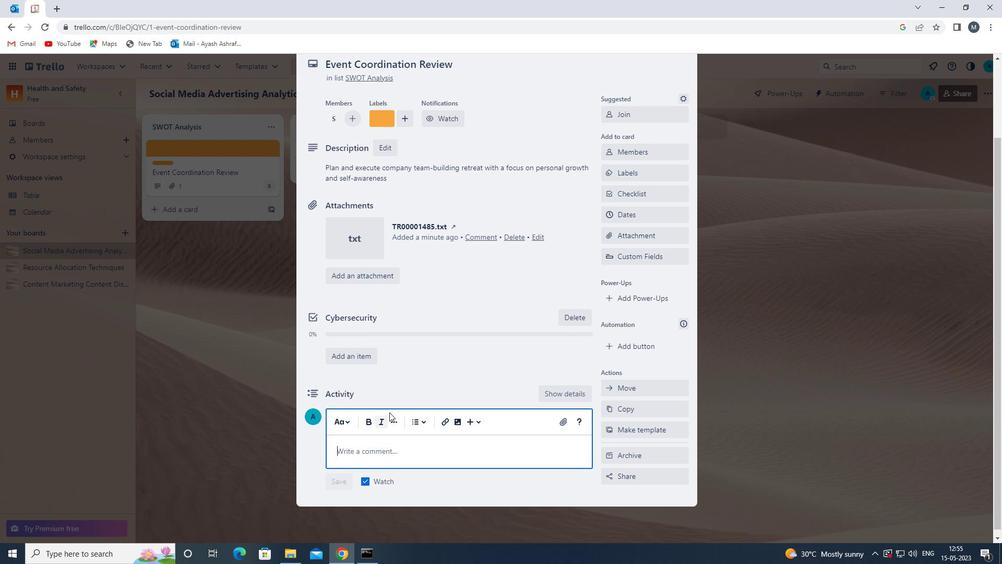 
Action: Mouse moved to (376, 446)
Screenshot: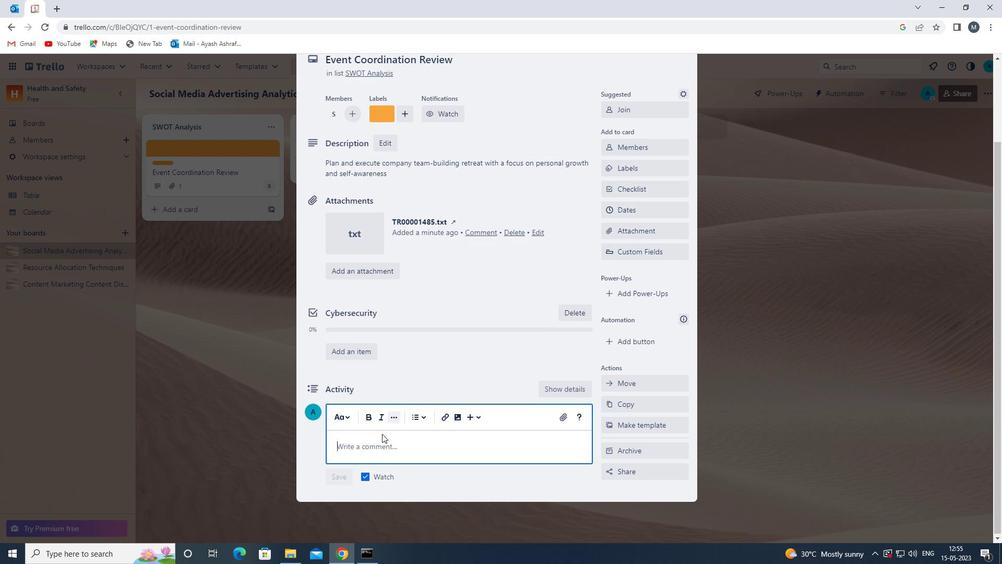 
Action: Mouse pressed left at (376, 446)
Screenshot: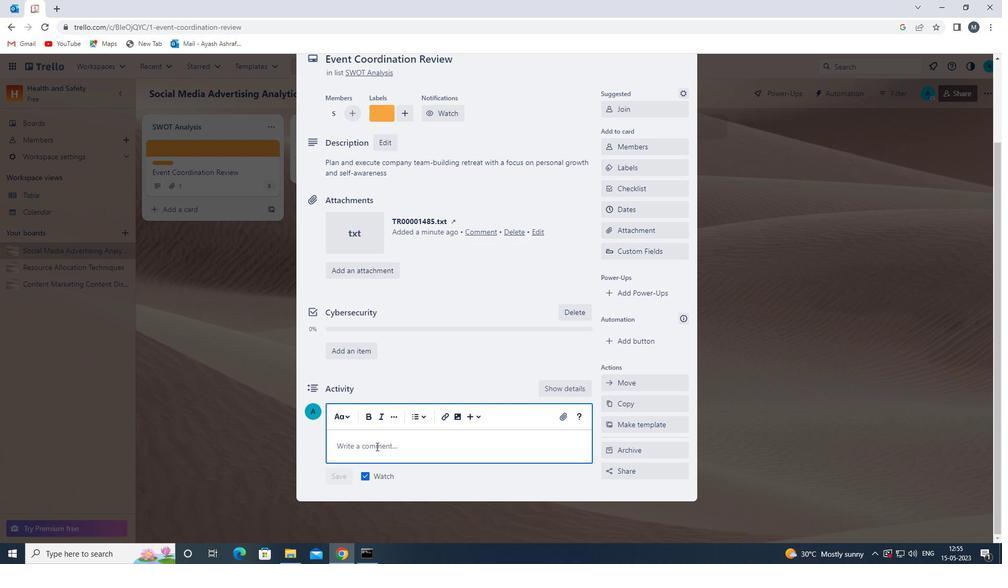 
Action: Mouse moved to (374, 447)
Screenshot: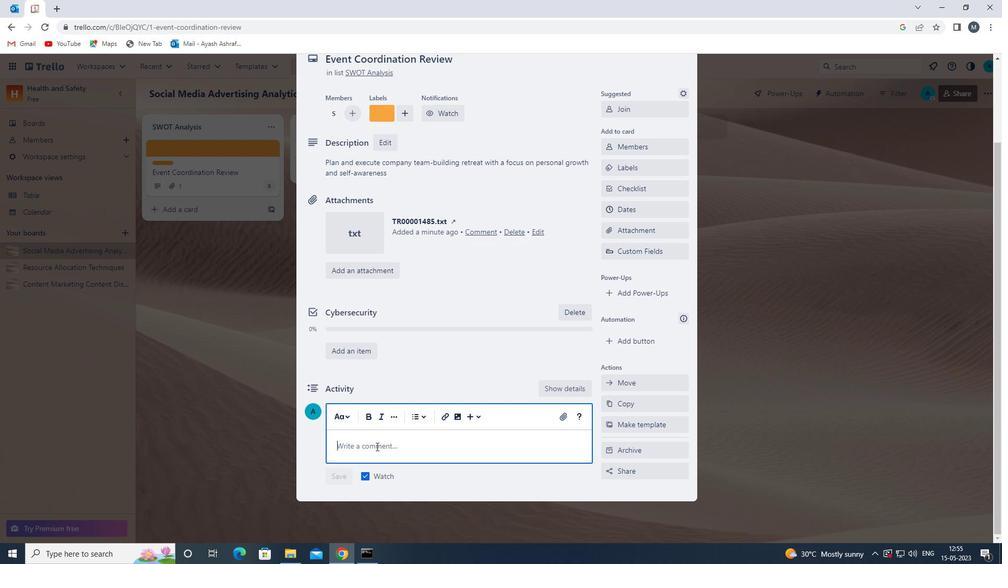 
Action: Key pressed <Key.shift><Key.shift>WE<Key.space>SHOULD<Key.space>APPROACH<Key.space>THIS<Key.space>TASK<Key.space>WITH<Key.space>A<Key.space>SENSE<Key.space>OF<Key.space>HU,ILITY<Key.space><Key.backspace><Key.backspace><Key.backspace><Key.backspace><Key.backspace><Key.backspace><Key.backspace>MILITY<Key.space>AND<Key.space>A<Key.space>WILLINGNESS<Key.space>TO<Key.space>SEEK<Key.space>FEEDBACK<Key.space>AND<Key.space>GUIDANCE<Key.space>FROM<Key.space>OTHERS.
Screenshot: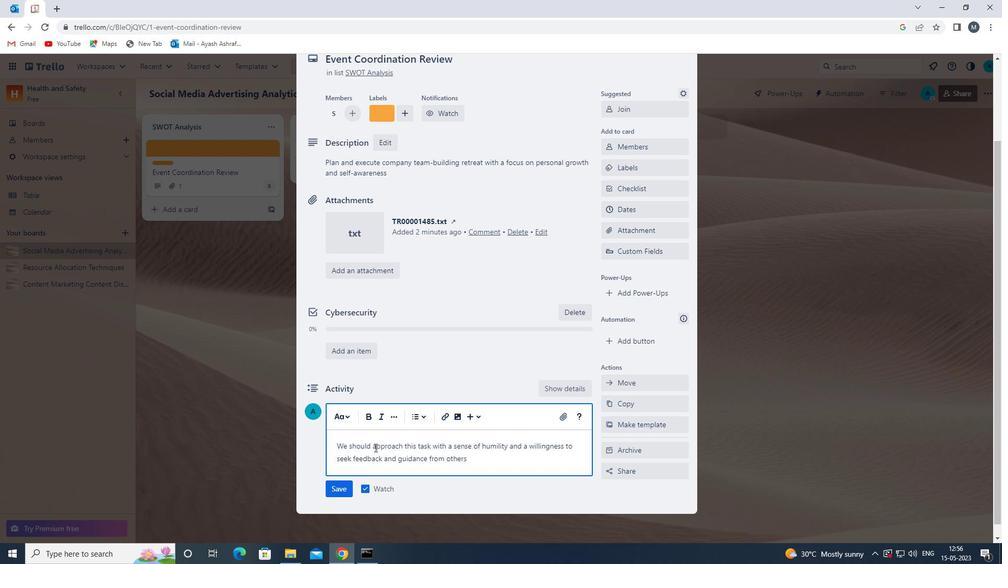 
Action: Mouse moved to (345, 488)
Screenshot: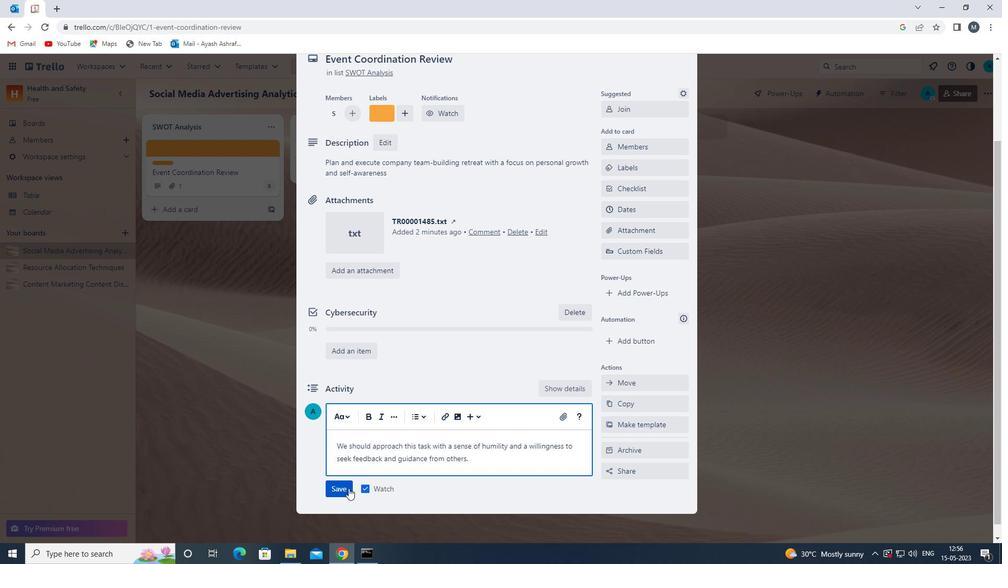
Action: Mouse pressed left at (345, 488)
Screenshot: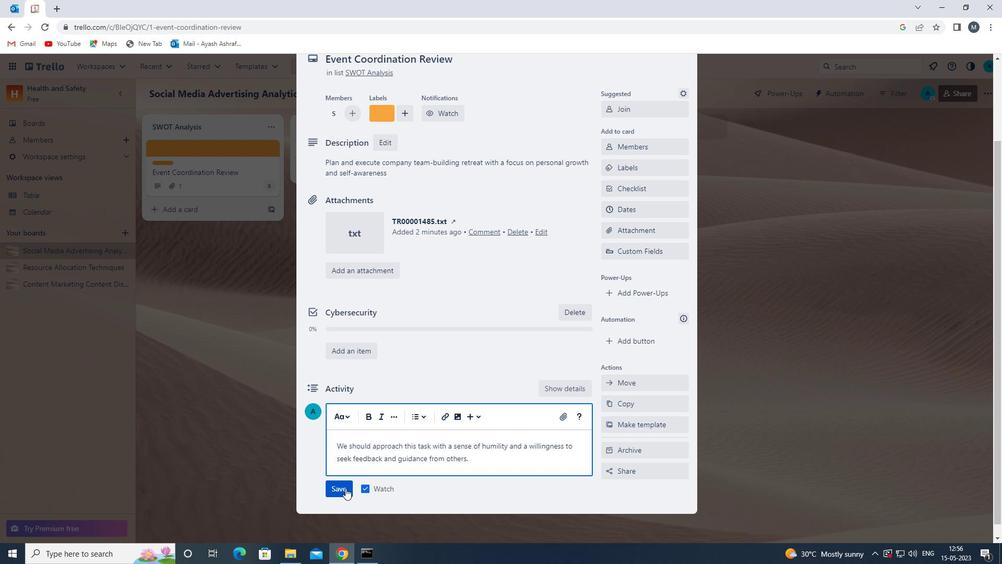 
Action: Mouse moved to (568, 420)
Screenshot: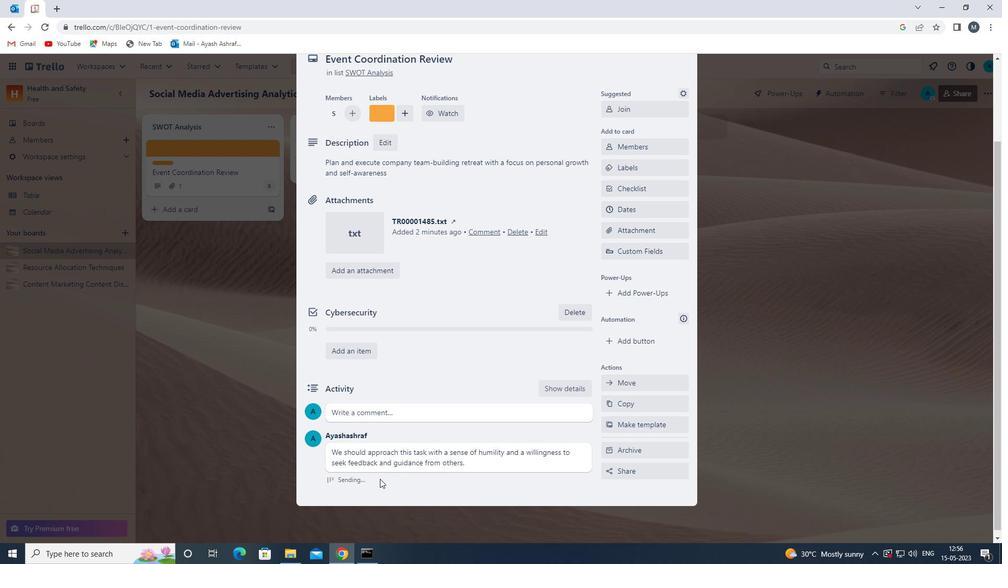 
Action: Mouse scrolled (568, 420) with delta (0, 0)
Screenshot: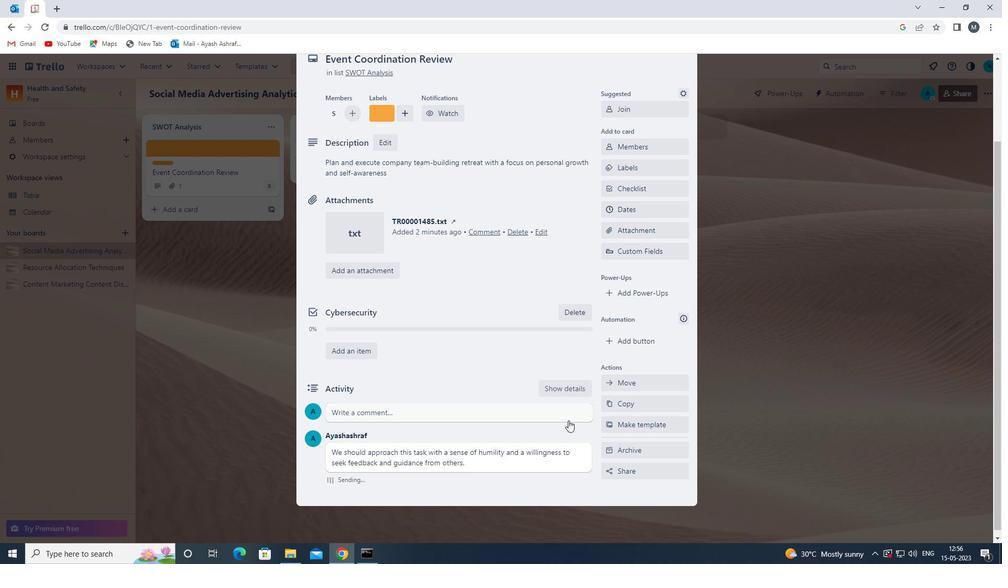
Action: Mouse scrolled (568, 420) with delta (0, 0)
Screenshot: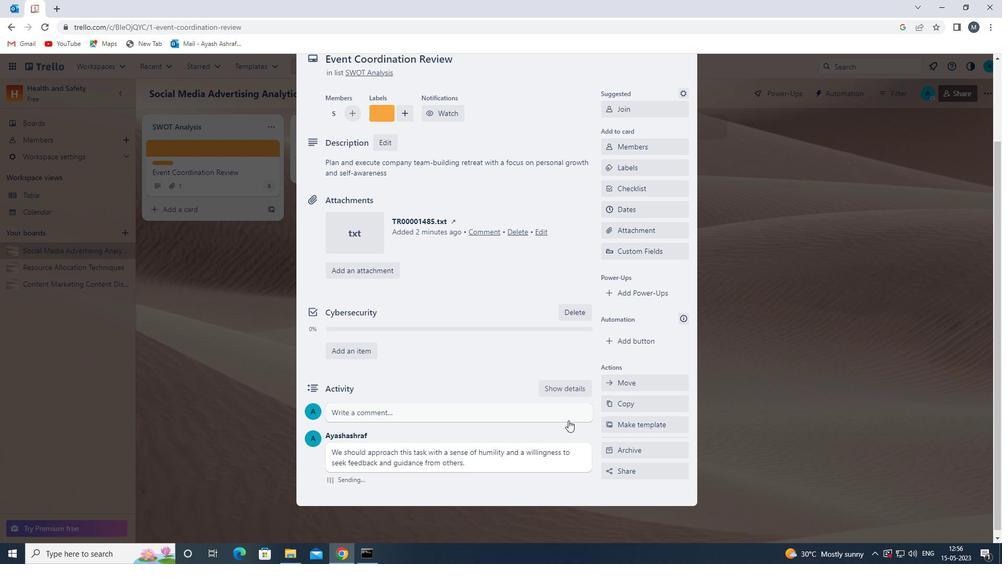 
Action: Mouse moved to (633, 292)
Screenshot: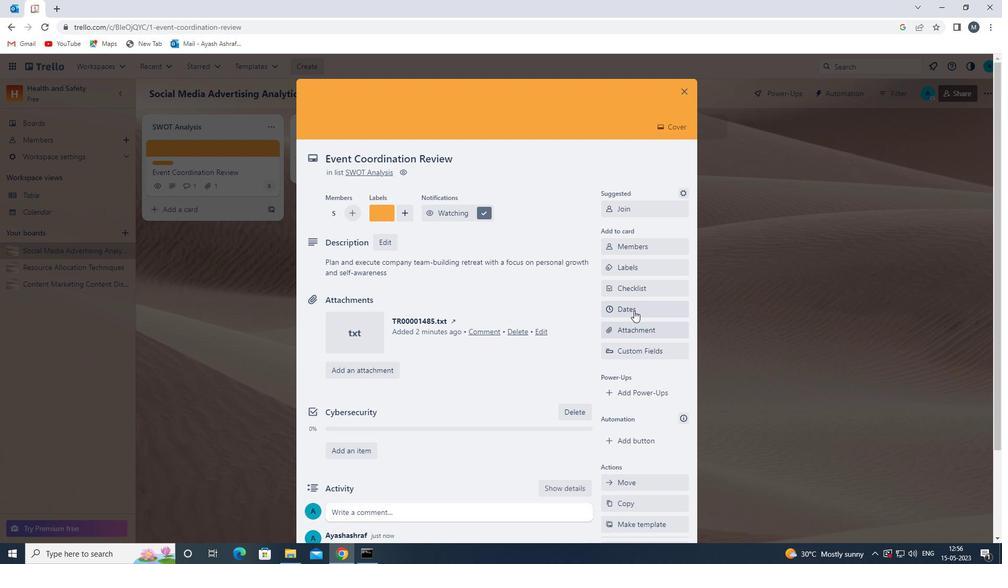 
Action: Mouse pressed left at (633, 292)
Screenshot: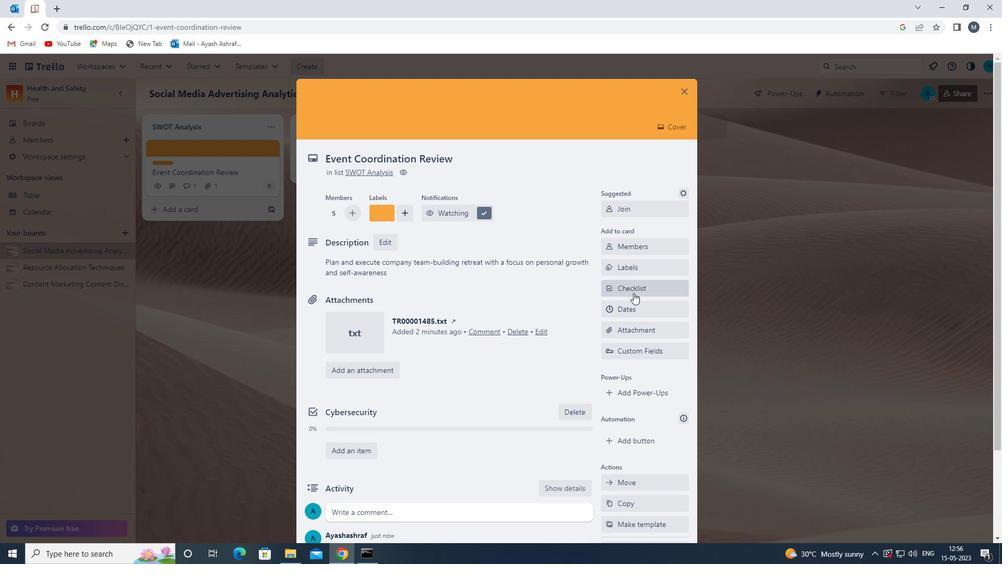 
Action: Mouse moved to (745, 309)
Screenshot: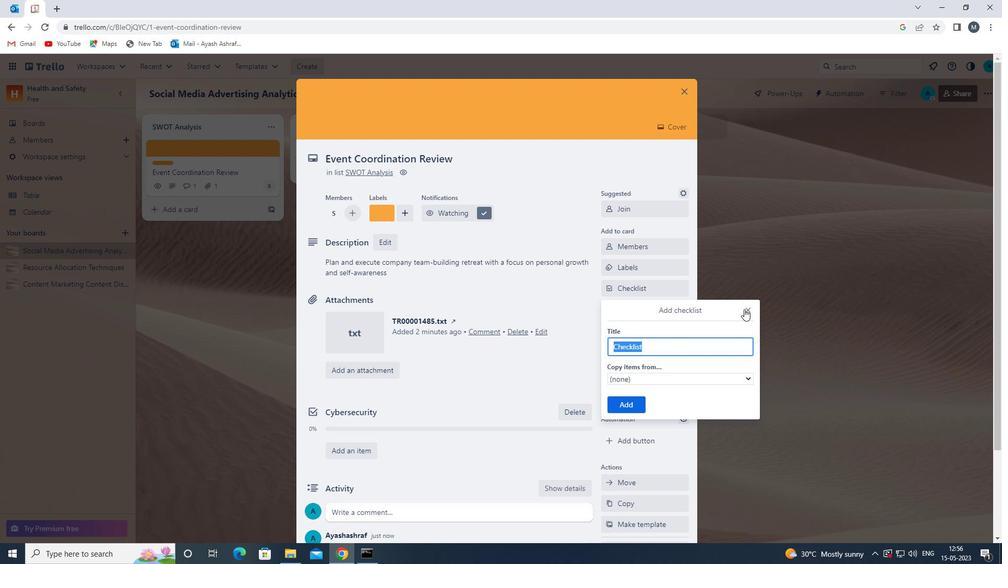 
Action: Mouse pressed left at (745, 309)
Screenshot: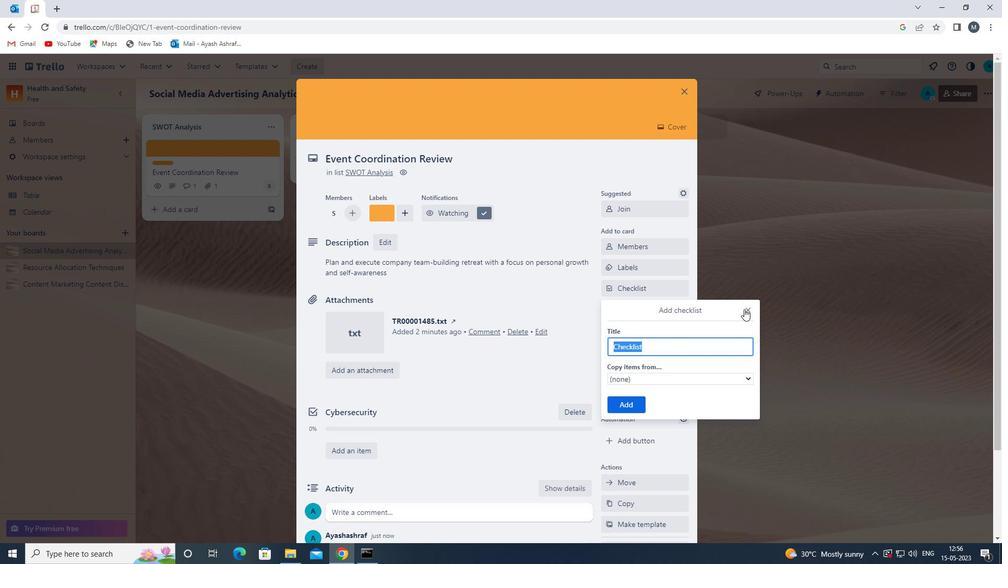 
Action: Mouse moved to (633, 310)
Screenshot: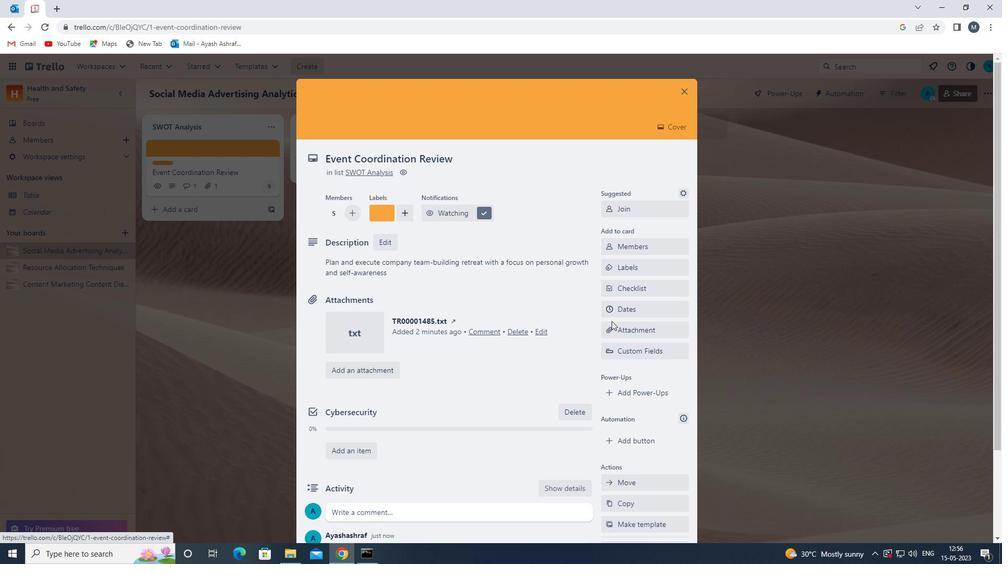 
Action: Mouse pressed left at (633, 310)
Screenshot: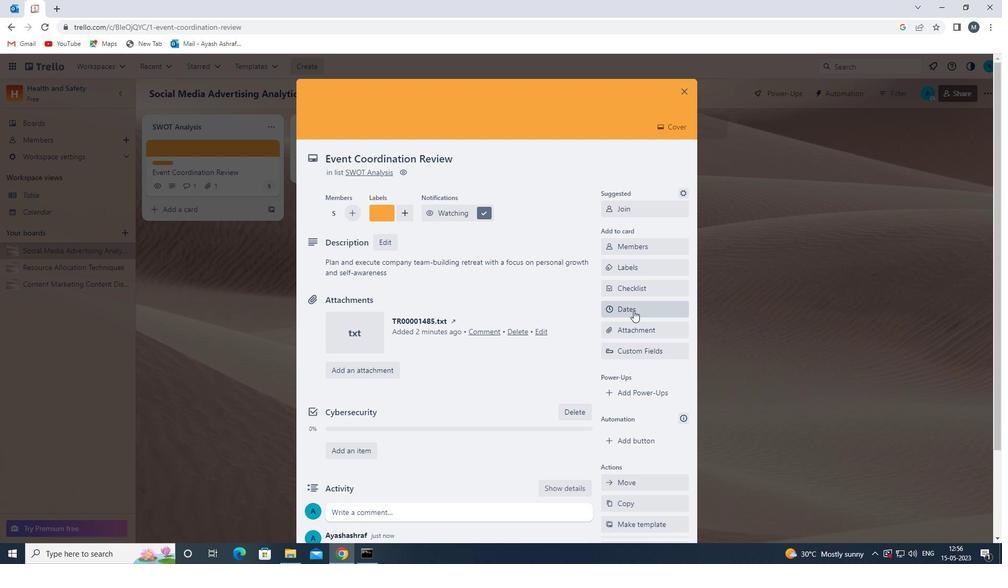
Action: Mouse moved to (612, 281)
Screenshot: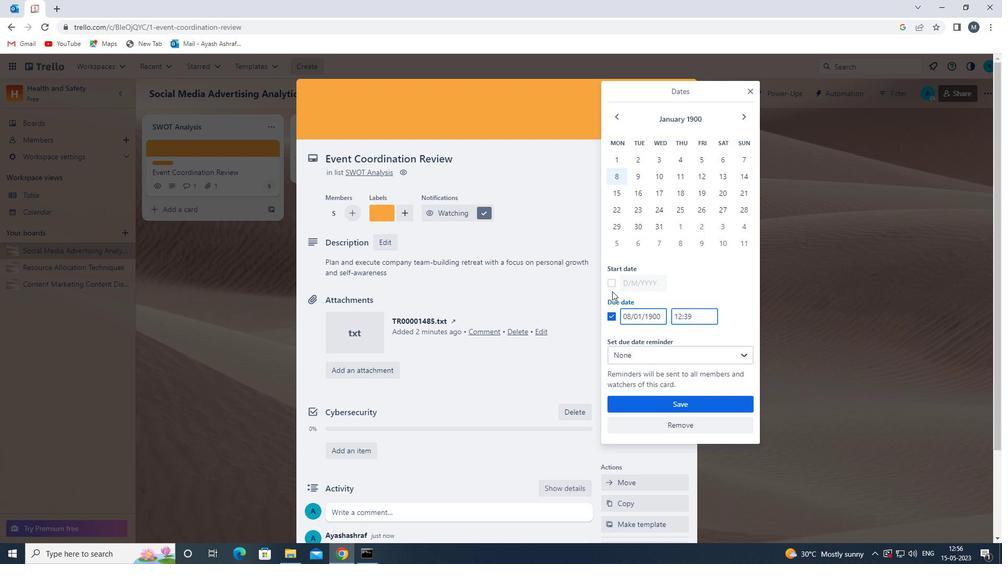 
Action: Mouse pressed left at (612, 281)
Screenshot: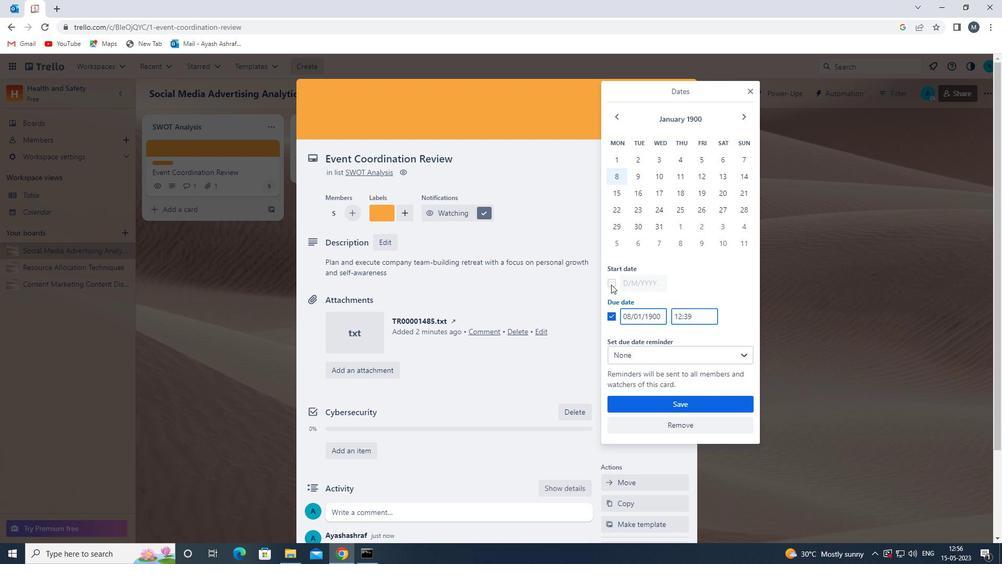 
Action: Mouse moved to (631, 282)
Screenshot: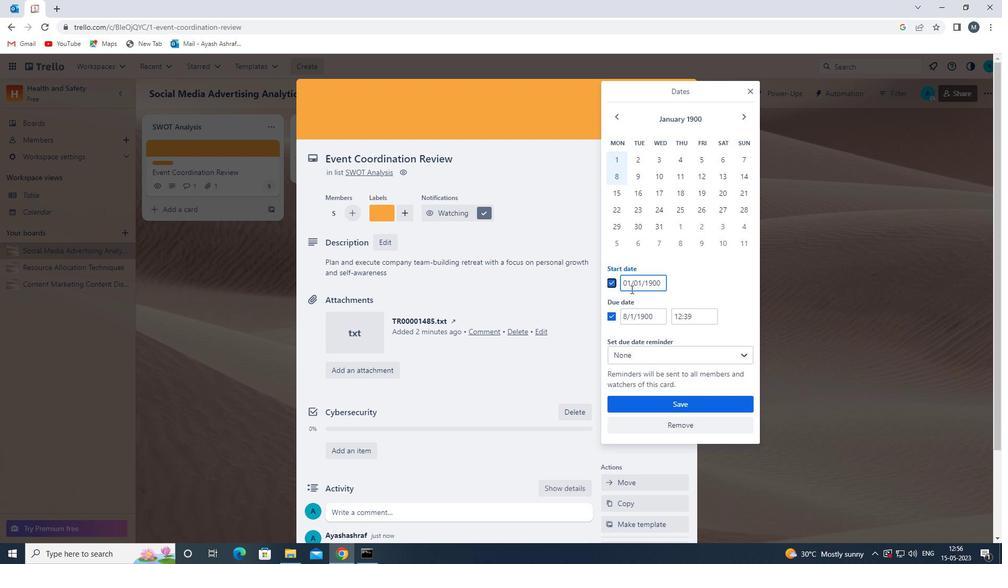 
Action: Mouse pressed left at (631, 282)
Screenshot: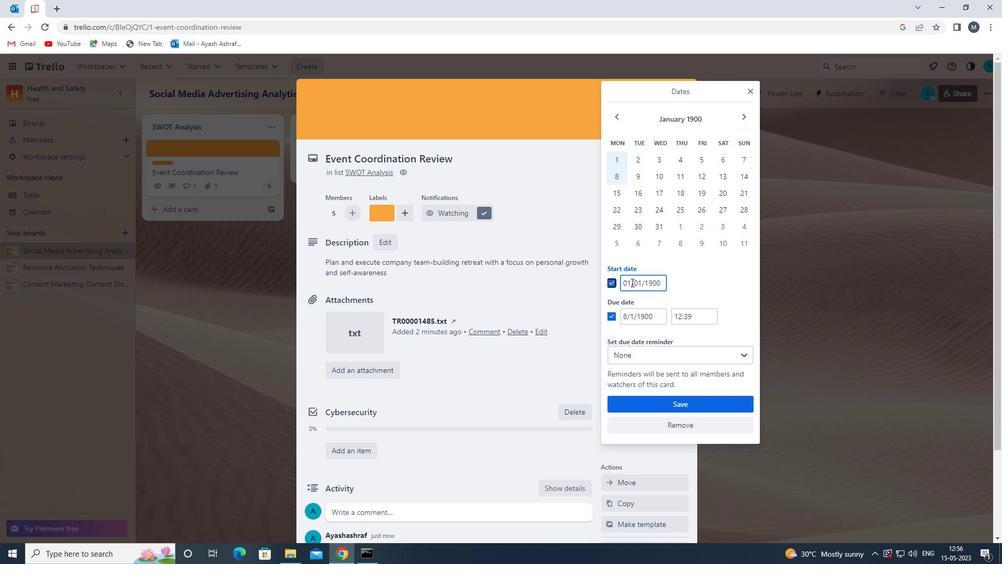 
Action: Mouse moved to (627, 283)
Screenshot: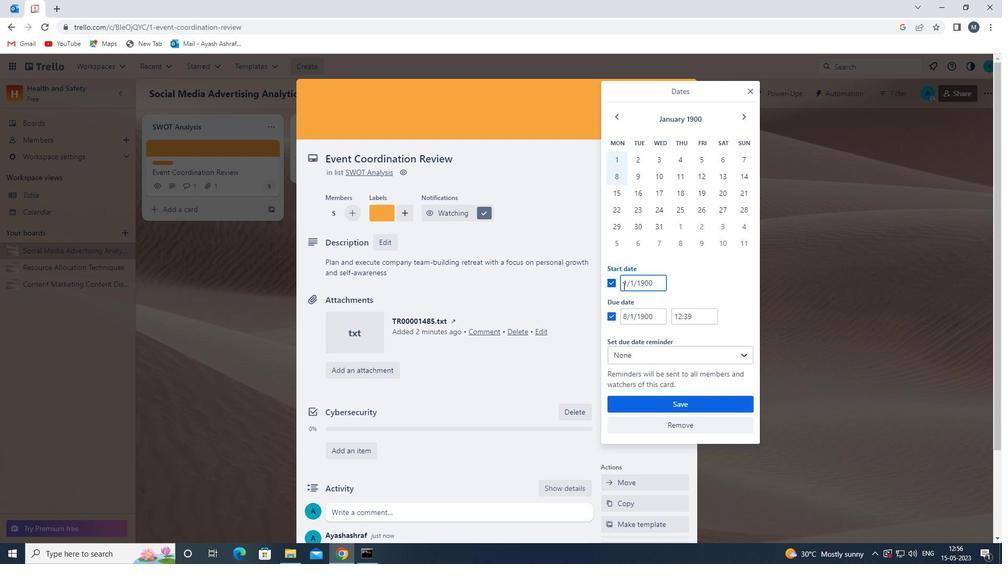 
Action: Mouse pressed left at (627, 283)
Screenshot: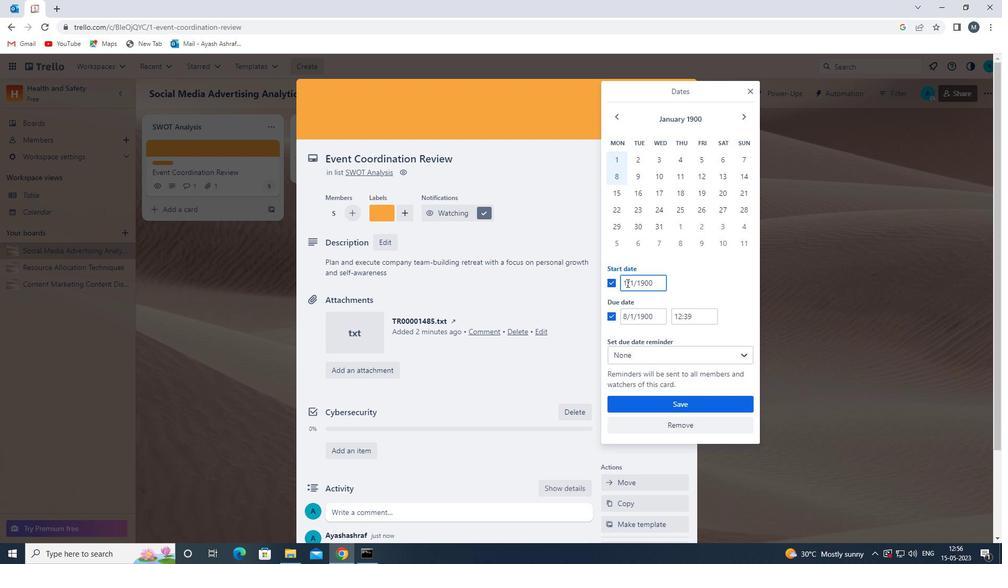 
Action: Mouse moved to (635, 284)
Screenshot: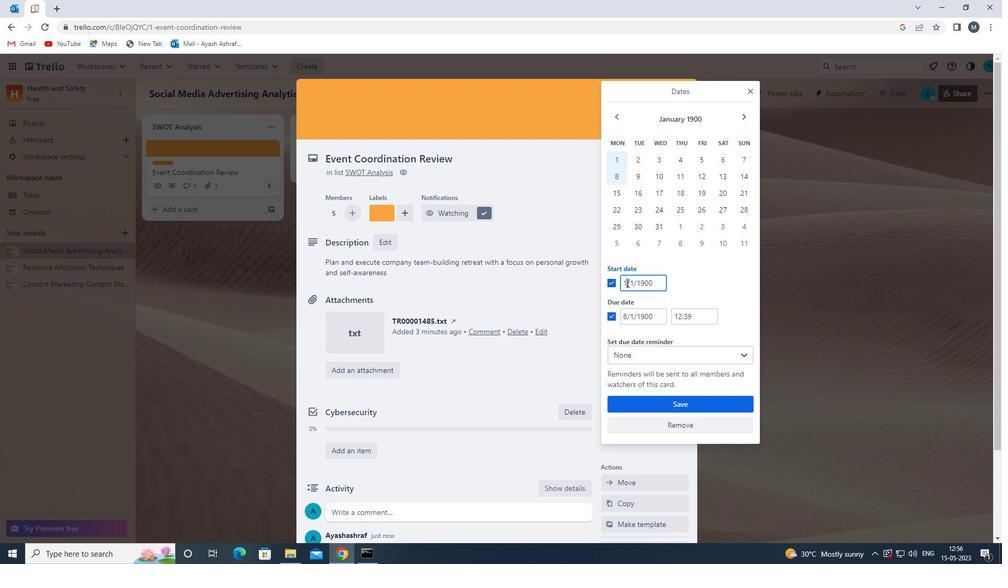 
Action: Key pressed <Key.backspace>
Screenshot: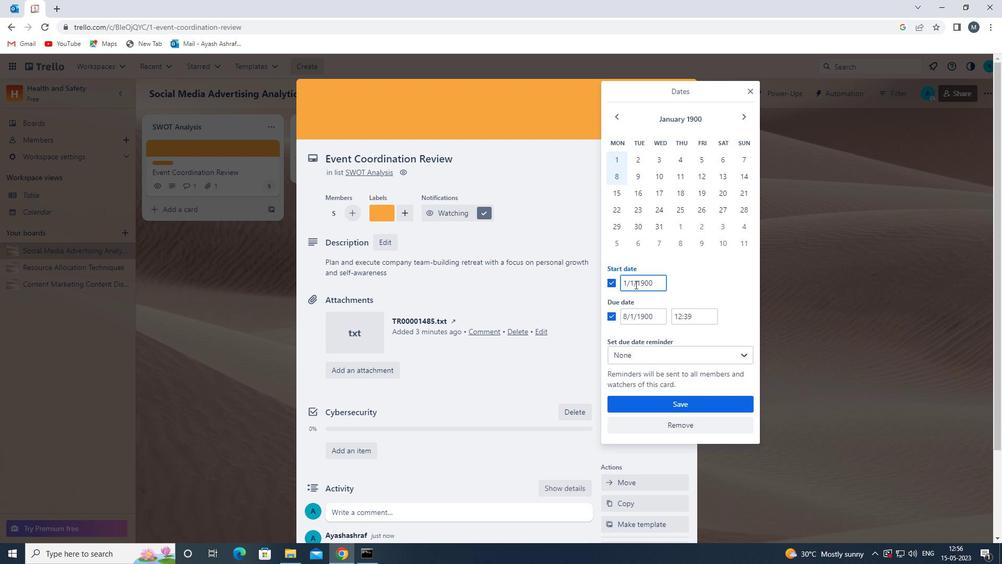 
Action: Mouse moved to (635, 286)
Screenshot: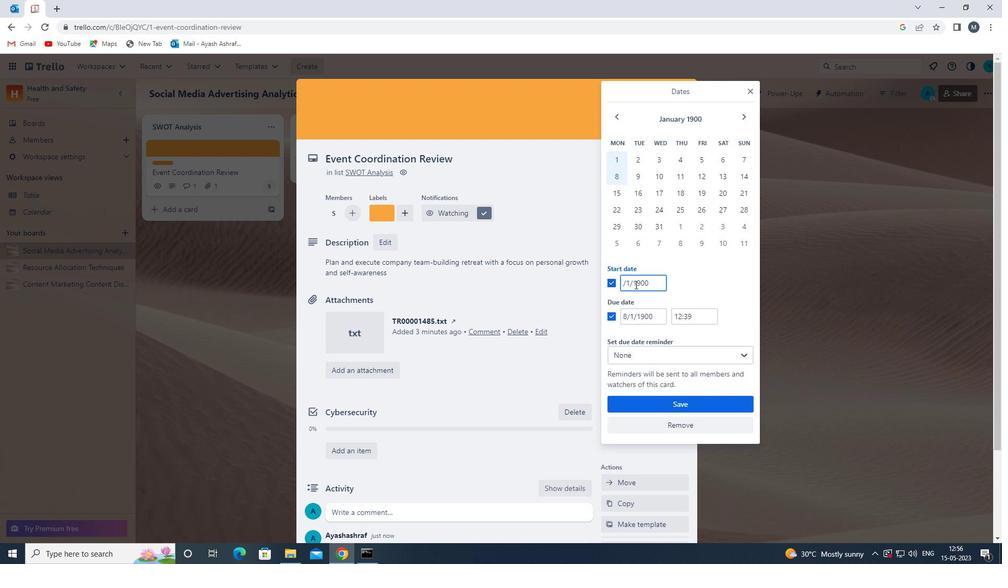 
Action: Key pressed 02
Screenshot: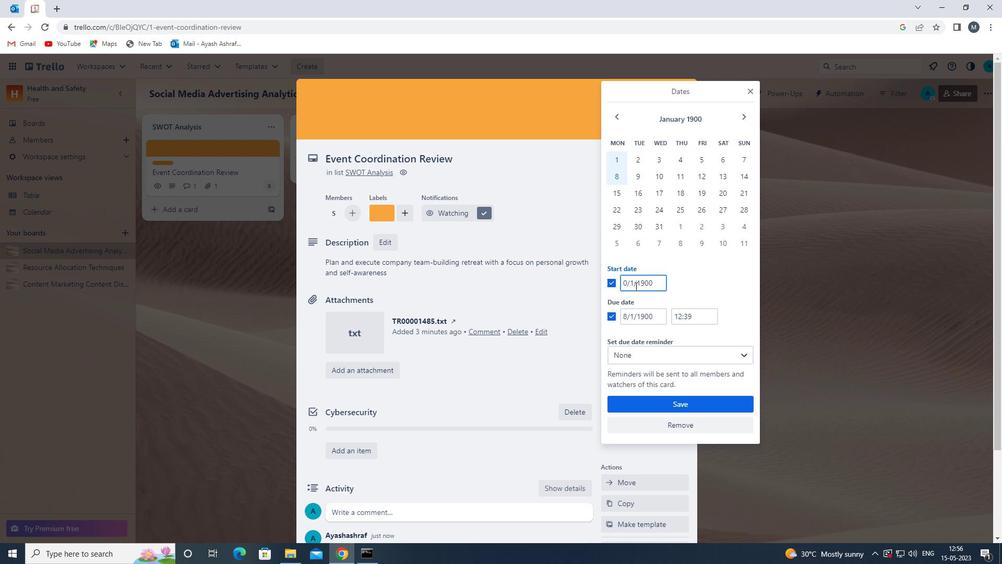 
Action: Mouse moved to (635, 286)
Screenshot: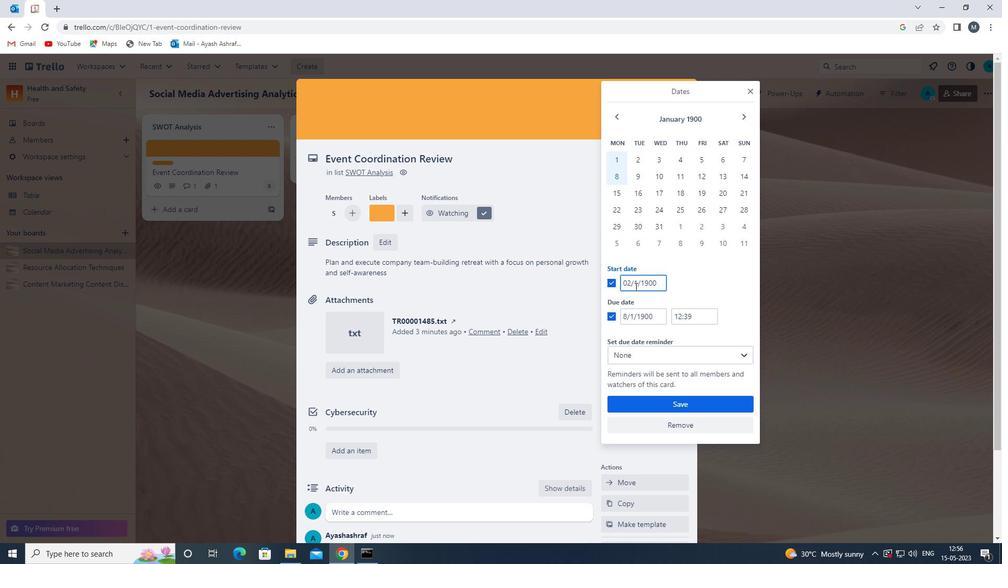 
Action: Mouse pressed left at (635, 286)
Screenshot: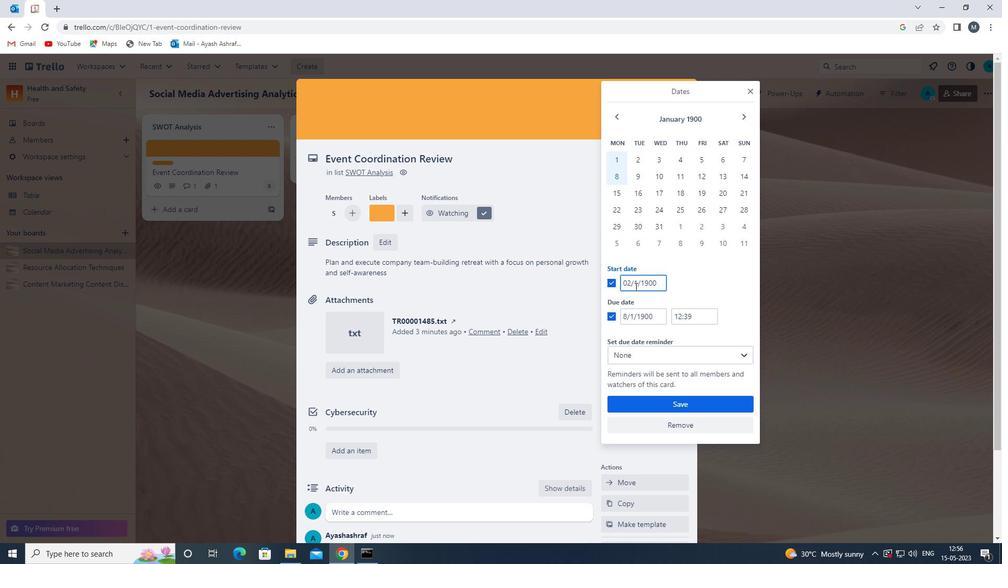 
Action: Mouse moved to (642, 286)
Screenshot: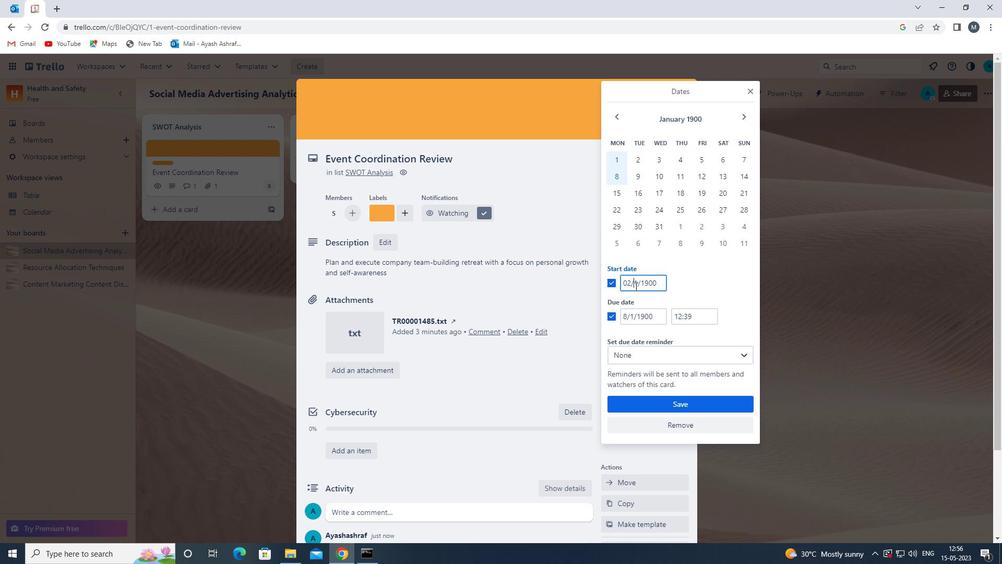 
Action: Key pressed 0
Screenshot: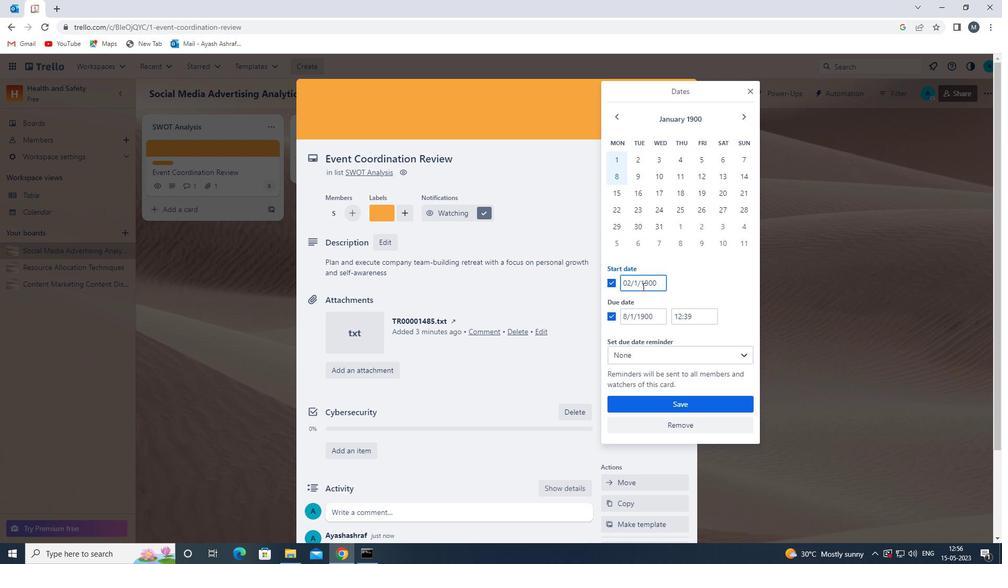 
Action: Mouse moved to (627, 315)
Screenshot: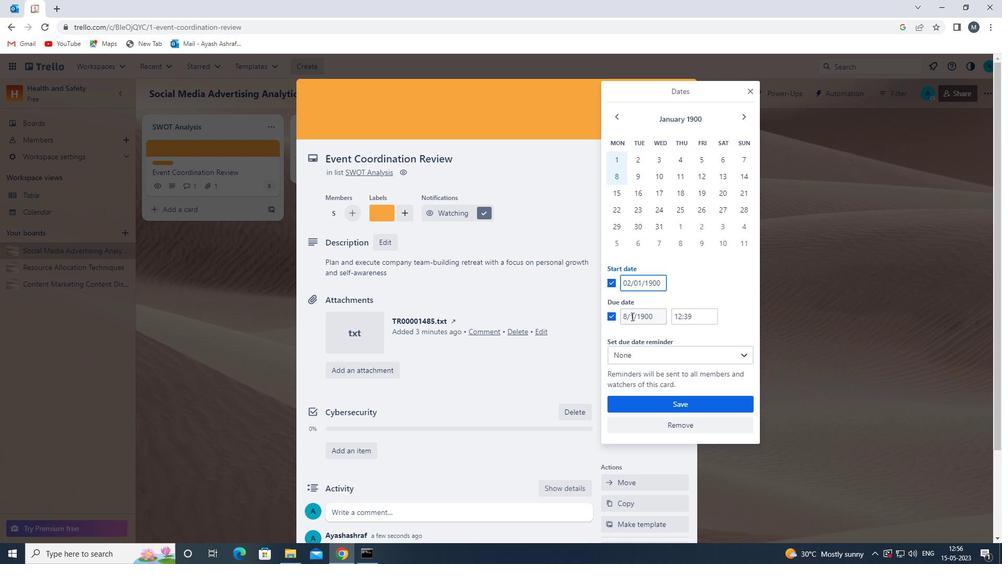 
Action: Mouse pressed left at (627, 315)
Screenshot: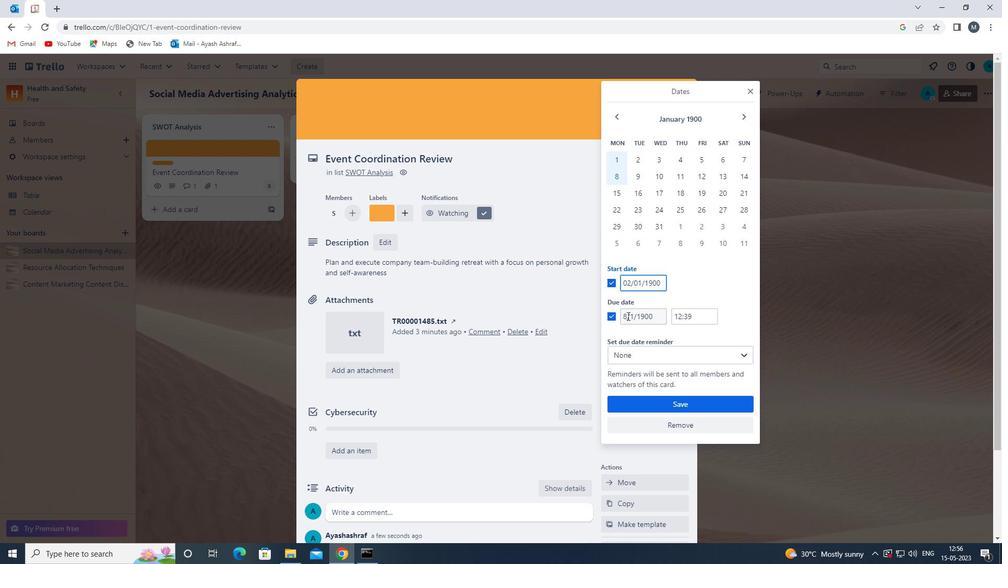 
Action: Mouse moved to (629, 315)
Screenshot: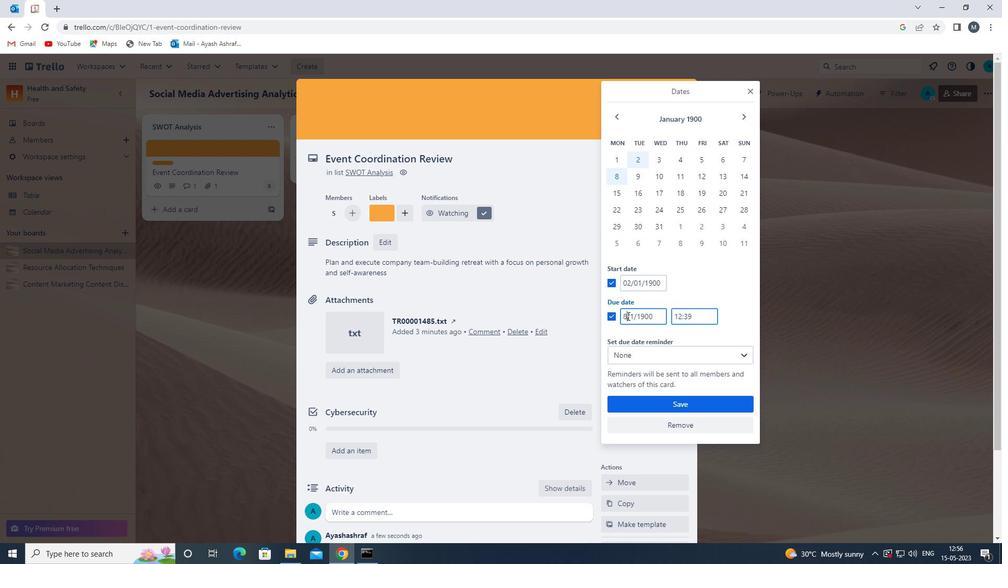 
Action: Key pressed <Key.backspace>02
Screenshot: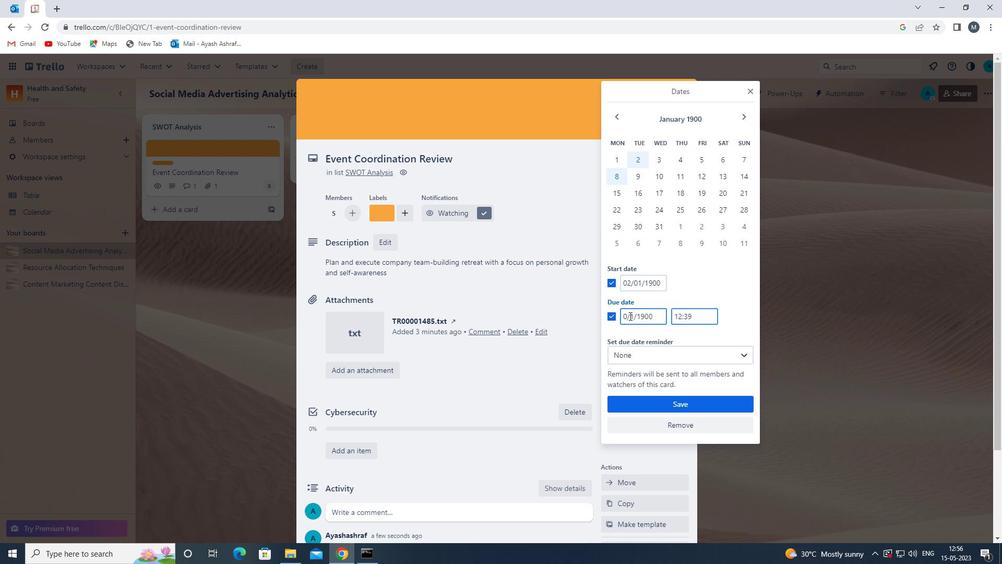 
Action: Mouse moved to (635, 316)
Screenshot: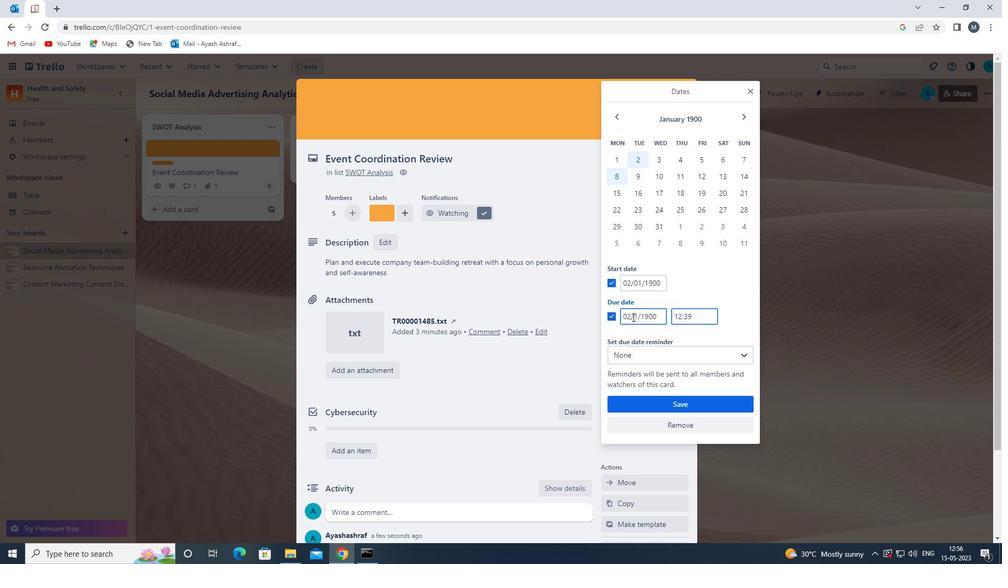 
Action: Mouse pressed left at (635, 316)
Screenshot: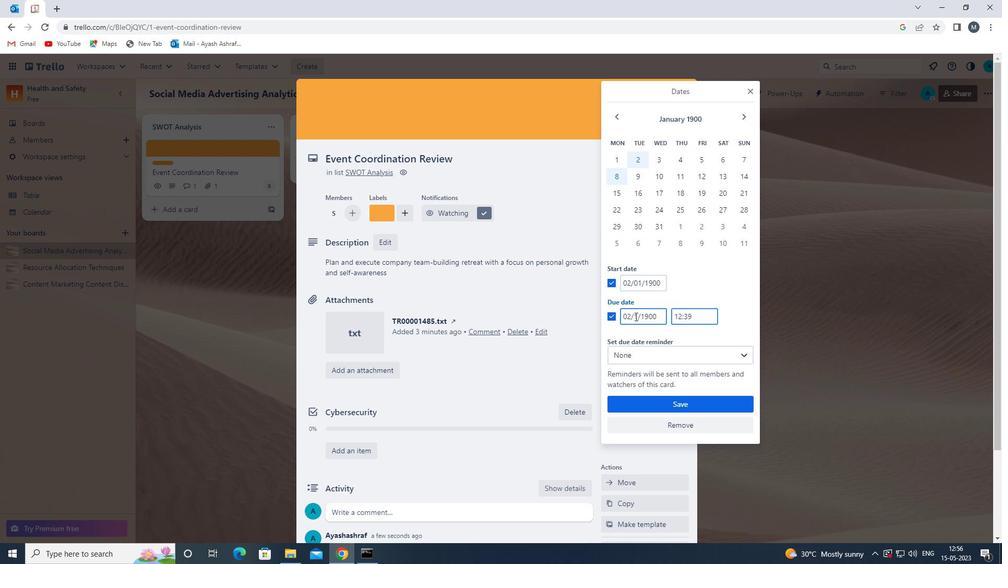 
Action: Mouse moved to (640, 318)
Screenshot: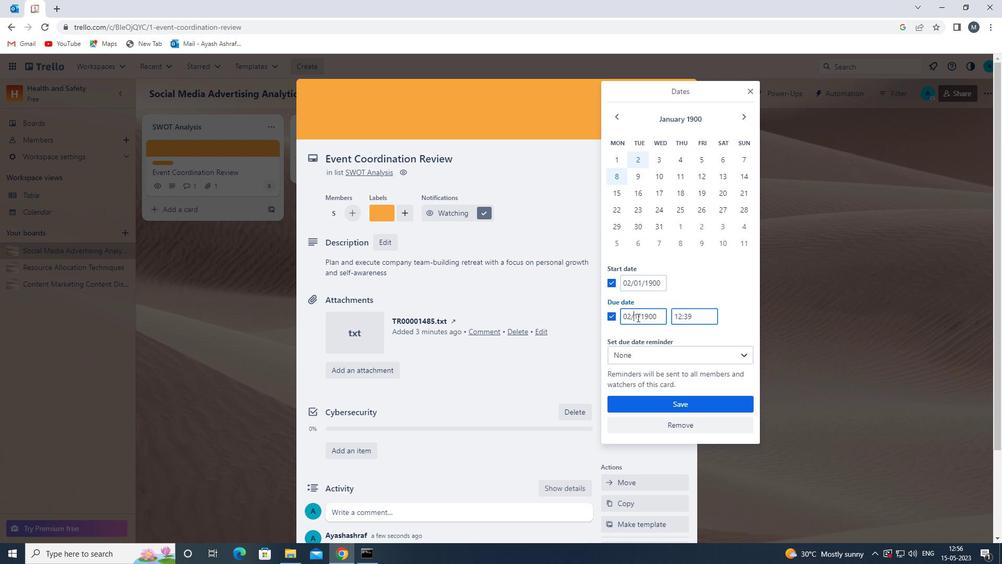 
Action: Key pressed 0
Screenshot: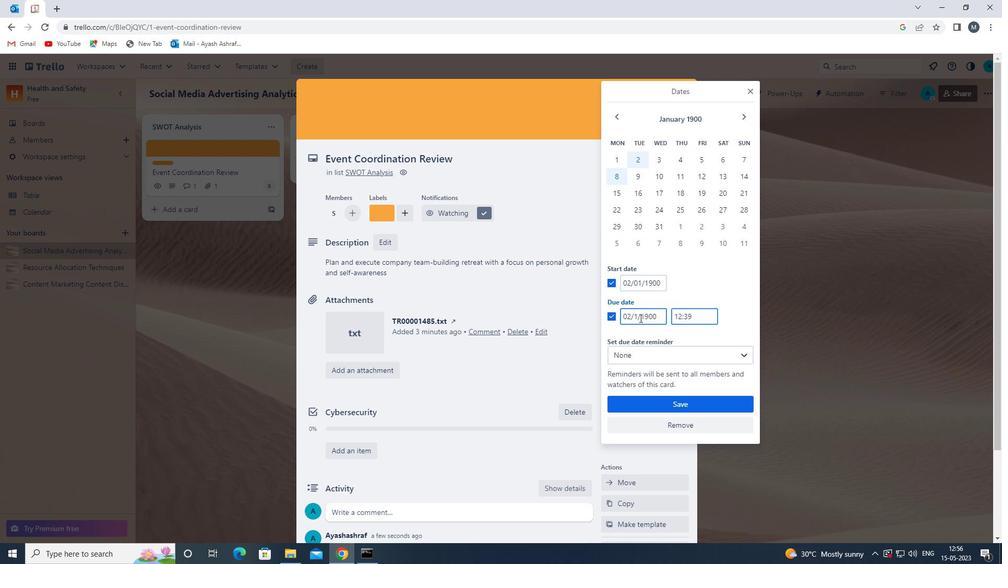 
Action: Mouse moved to (664, 404)
Screenshot: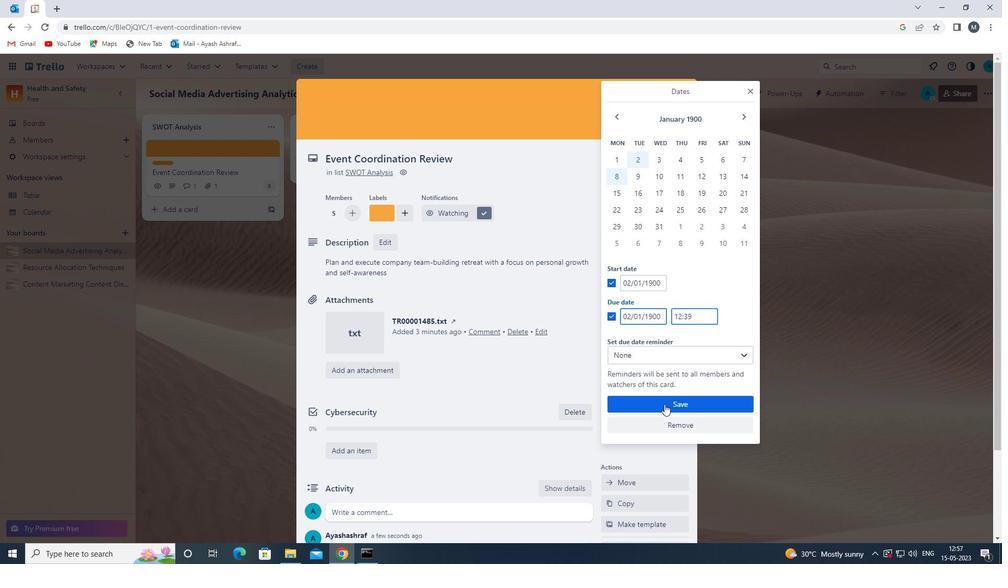 
Action: Mouse pressed left at (664, 404)
Screenshot: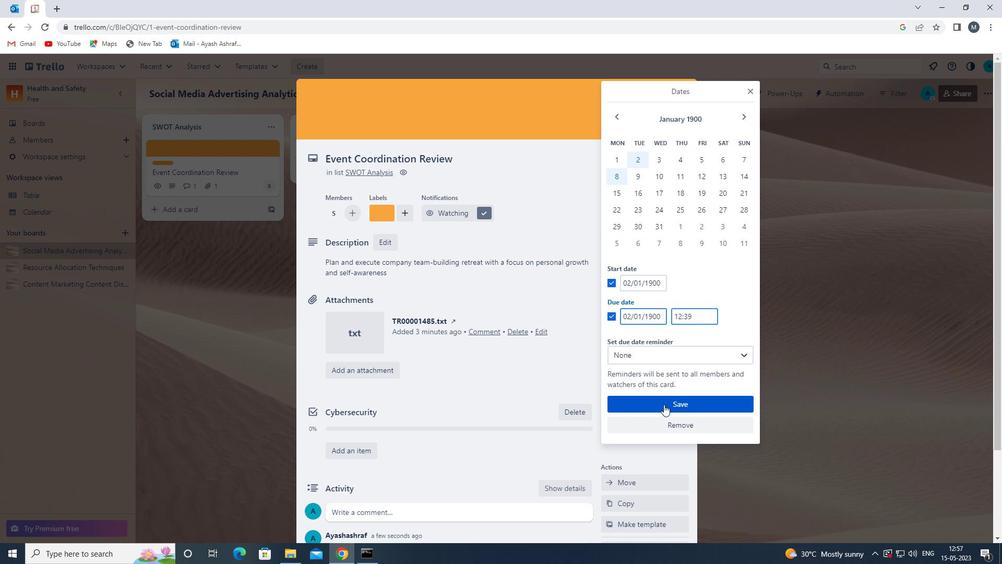 
Action: Mouse moved to (474, 433)
Screenshot: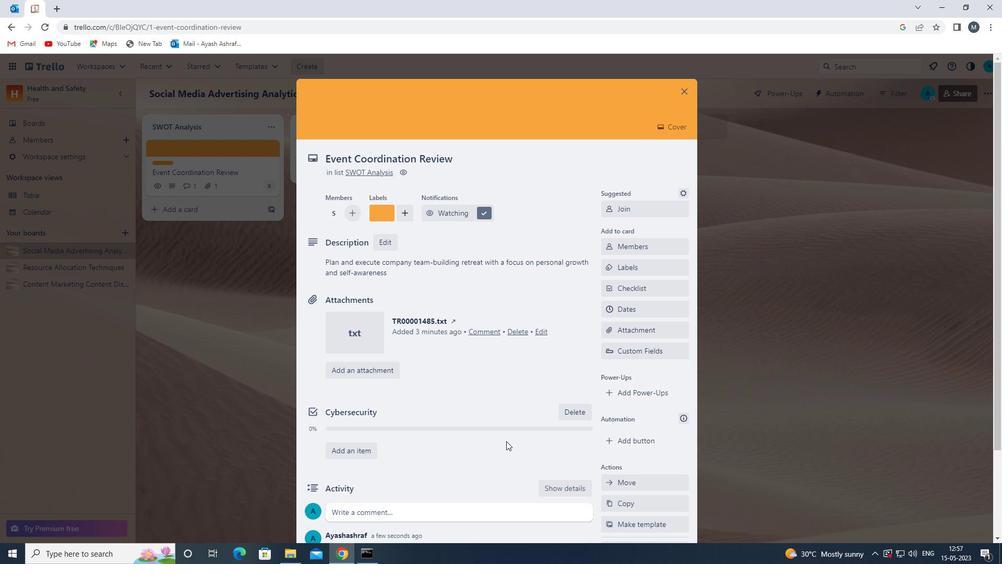
Action: Mouse scrolled (474, 434) with delta (0, 0)
Screenshot: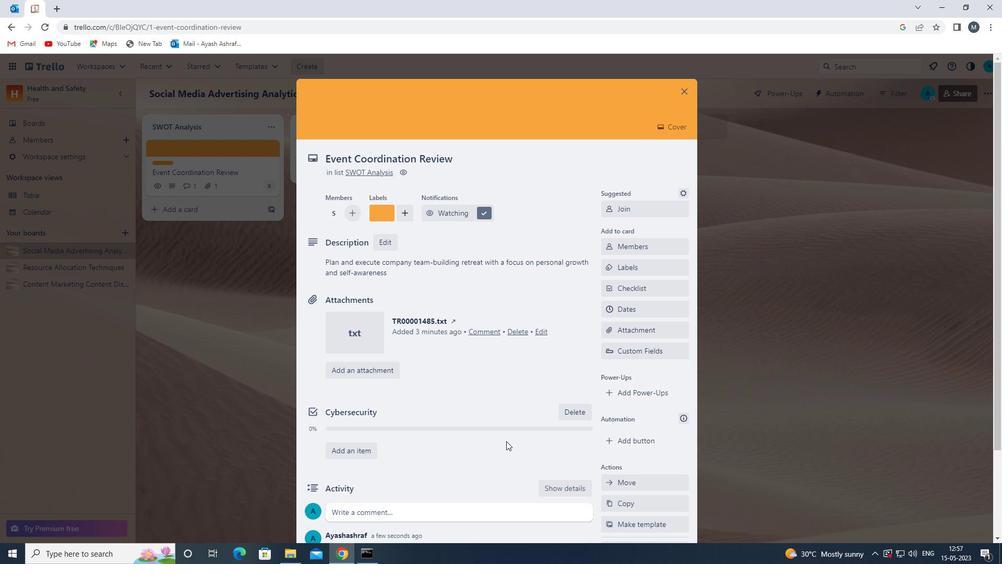 
Action: Mouse moved to (472, 433)
Screenshot: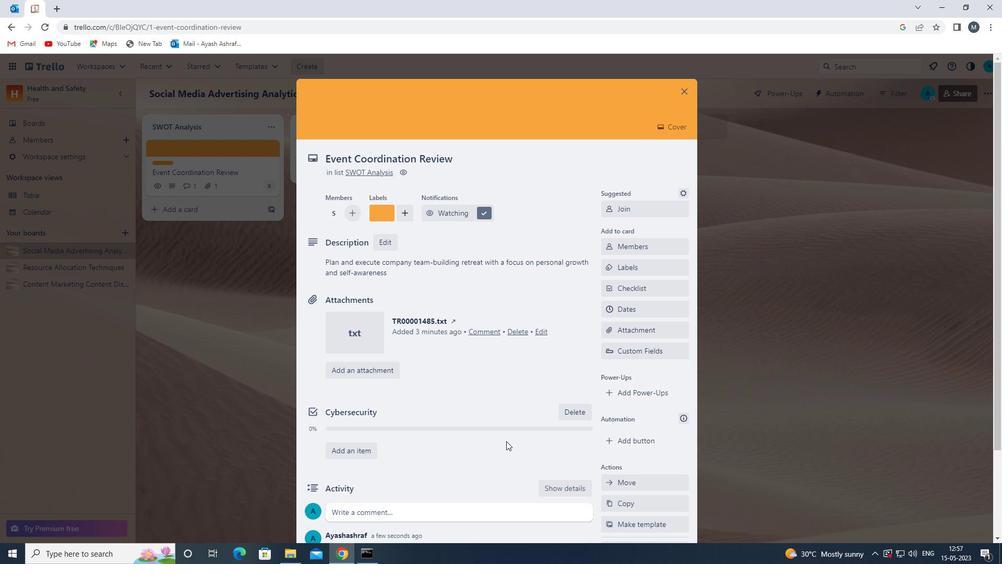 
Action: Mouse scrolled (472, 433) with delta (0, 0)
Screenshot: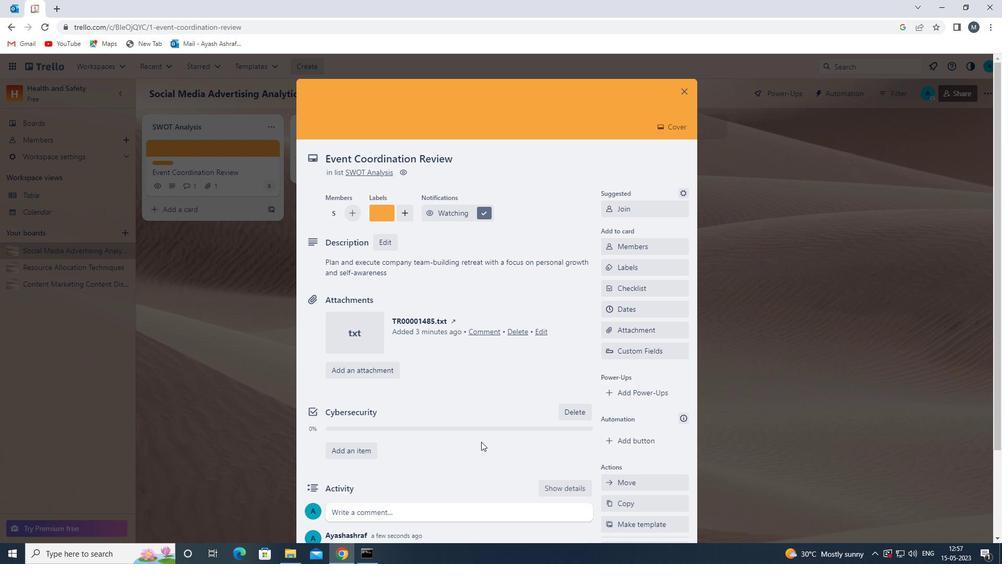 
Action: Mouse scrolled (472, 433) with delta (0, 0)
Screenshot: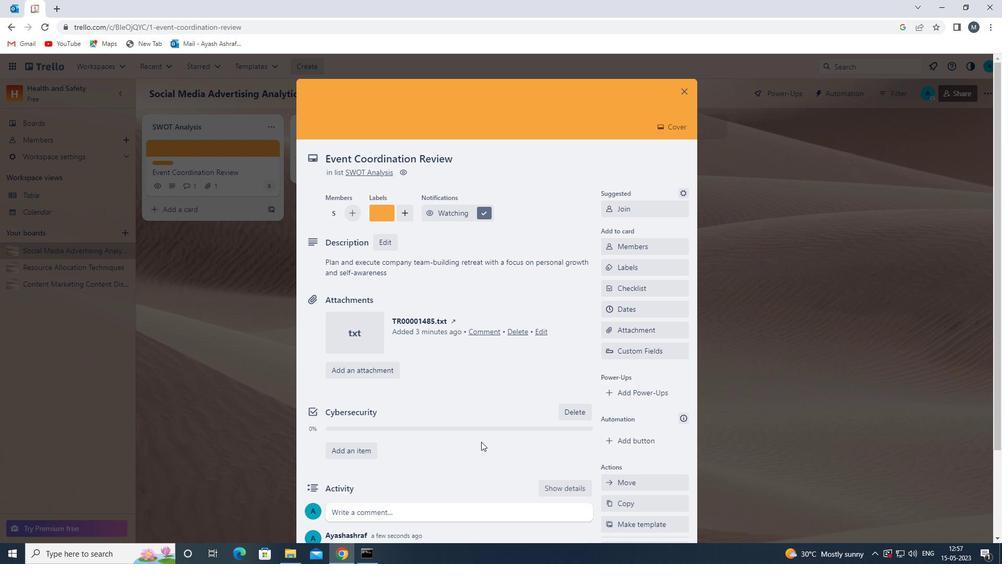 
Action: Mouse scrolled (472, 433) with delta (0, 0)
Screenshot: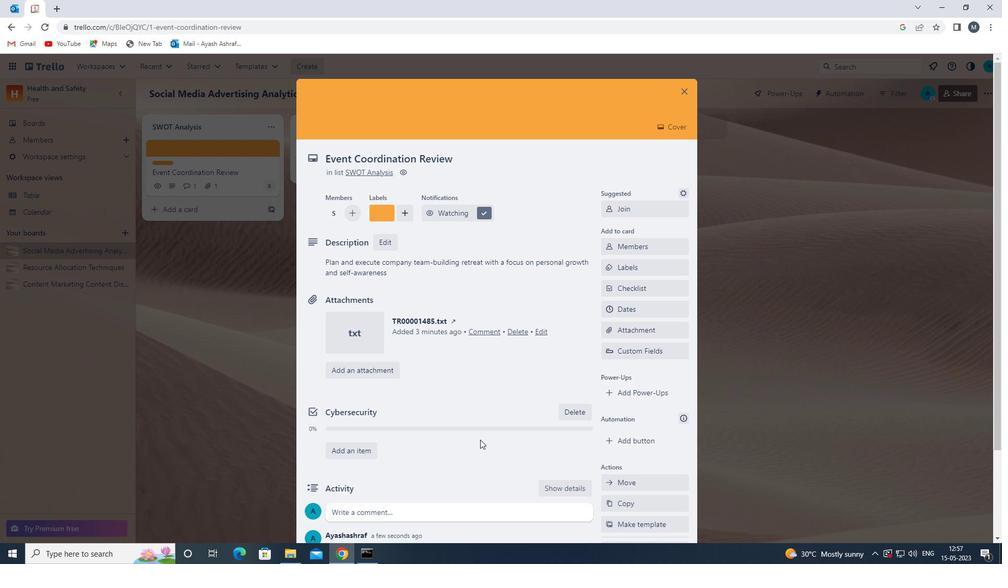 
Action: Mouse scrolled (472, 433) with delta (0, 0)
Screenshot: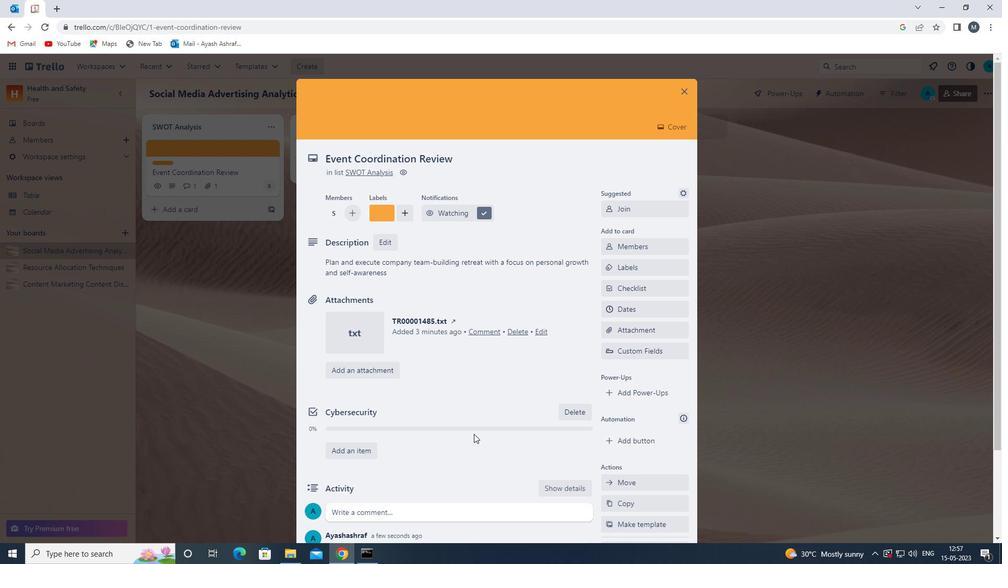 
